 Task: Search one way flight ticket for 5 adults, 2 children, 1 infant in seat and 1 infant on lap in economy from Miami: Miami International Airport to Evansville: Evansville Regional Airport on 5-3-2023. Choice of flights is Singapure airlines. Number of bags: 1 carry on bag. Price is upto 88000. Outbound departure time preference is 4:30.
Action: Mouse moved to (290, 121)
Screenshot: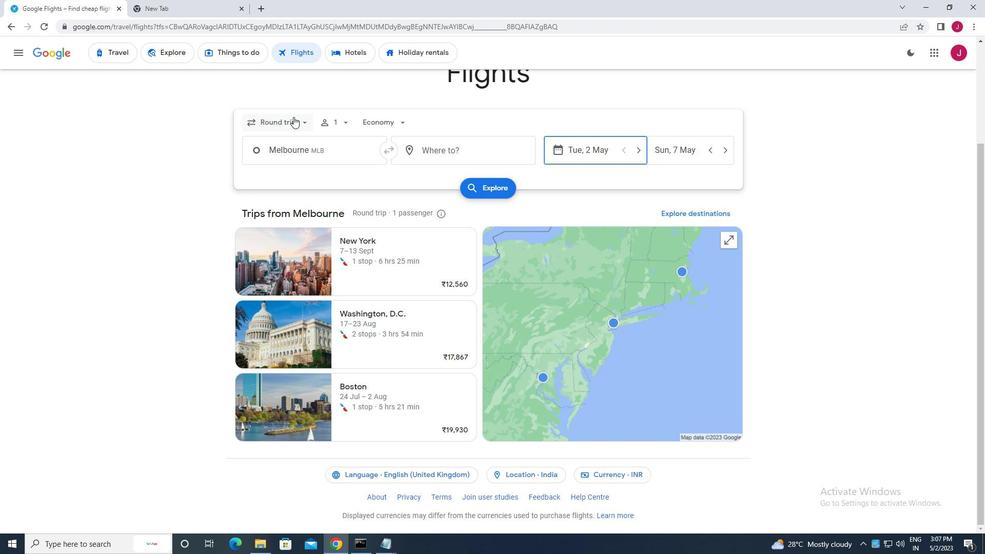 
Action: Mouse pressed left at (290, 121)
Screenshot: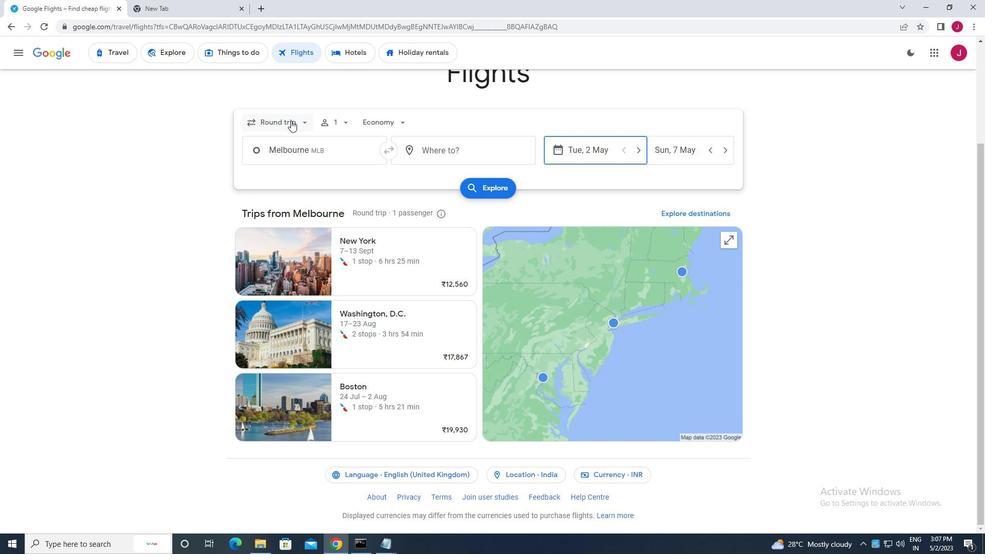 
Action: Mouse moved to (288, 165)
Screenshot: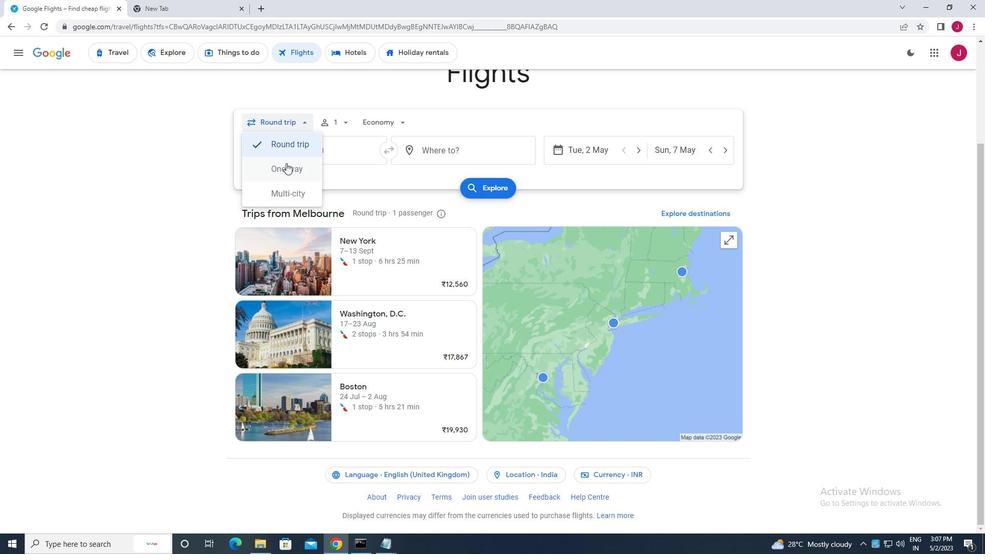 
Action: Mouse pressed left at (288, 165)
Screenshot: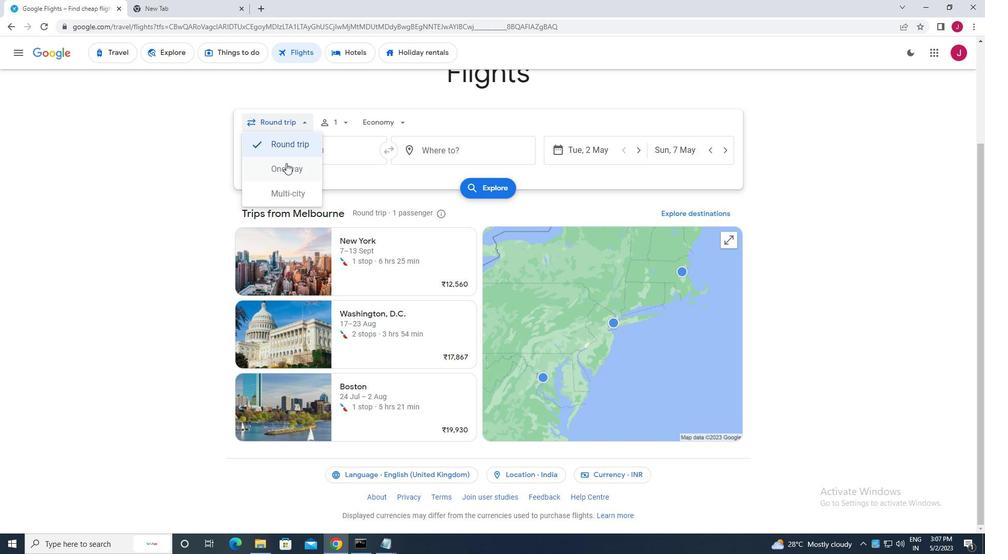 
Action: Mouse moved to (333, 117)
Screenshot: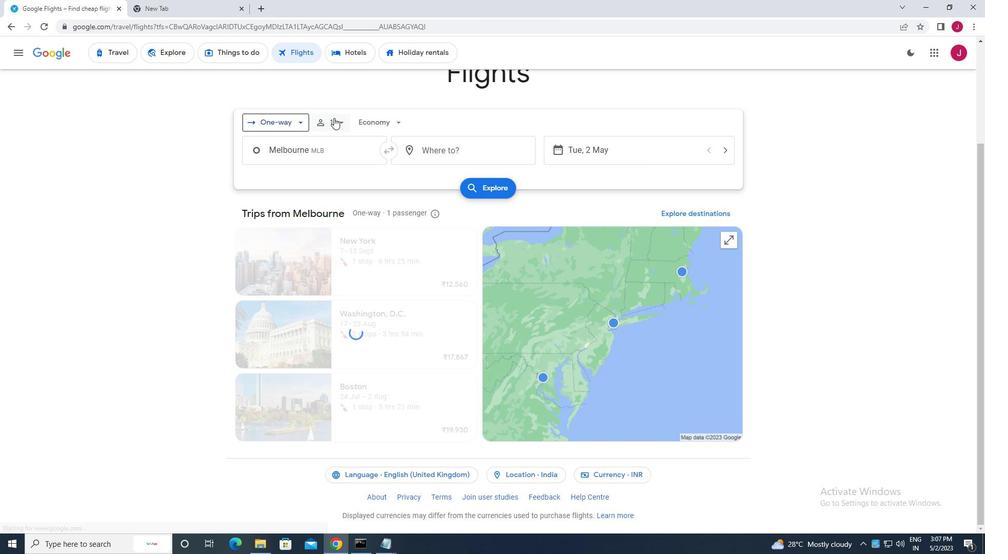
Action: Mouse pressed left at (333, 117)
Screenshot: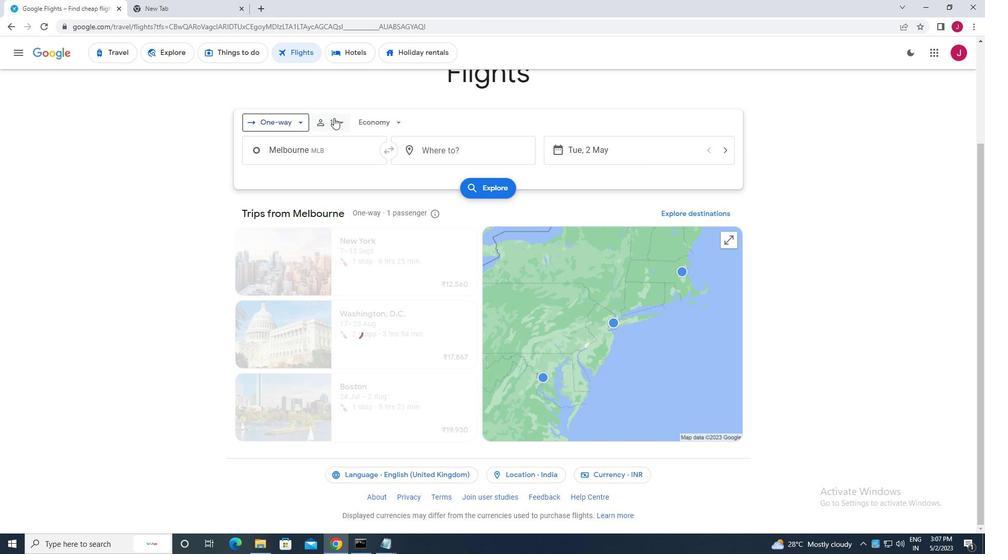 
Action: Mouse moved to (421, 145)
Screenshot: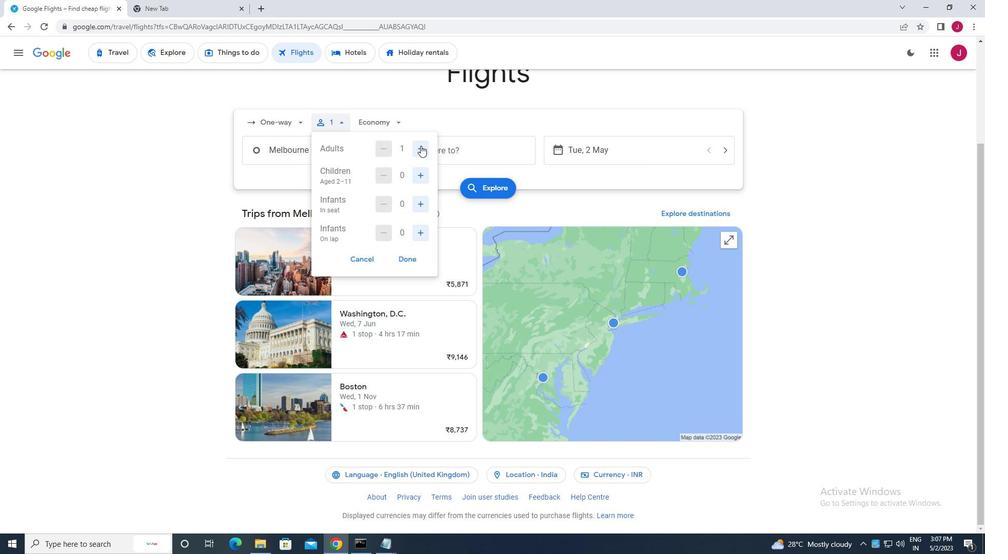 
Action: Mouse pressed left at (421, 145)
Screenshot: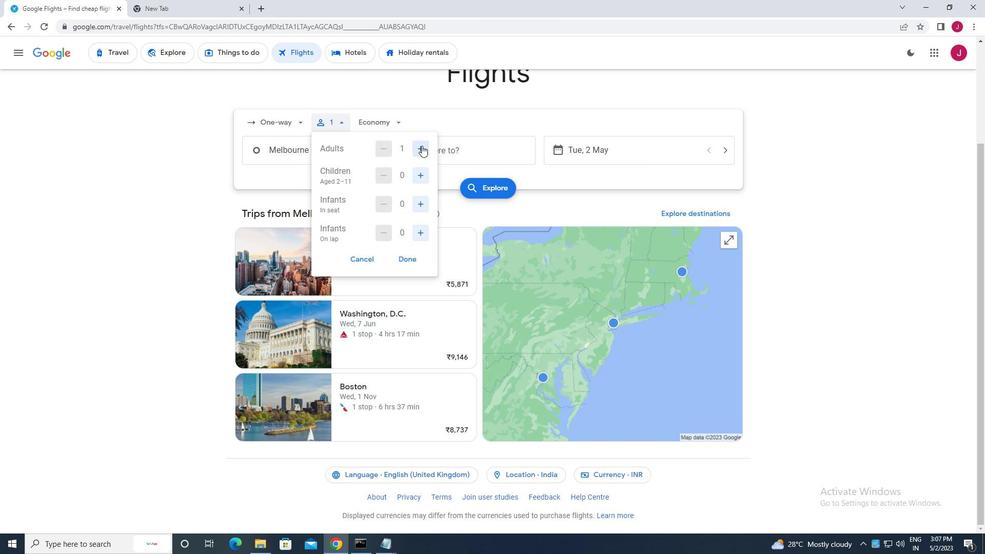 
Action: Mouse pressed left at (421, 145)
Screenshot: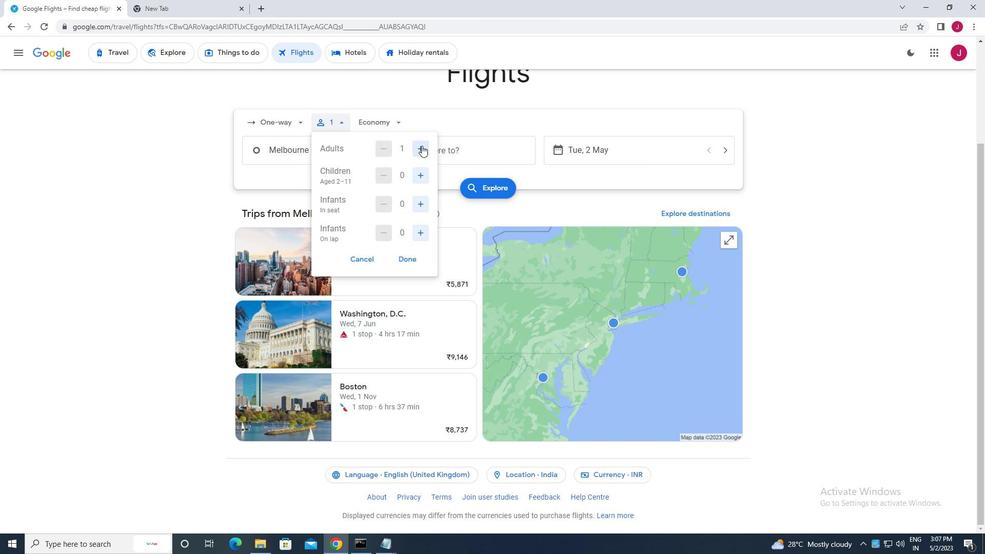 
Action: Mouse moved to (422, 145)
Screenshot: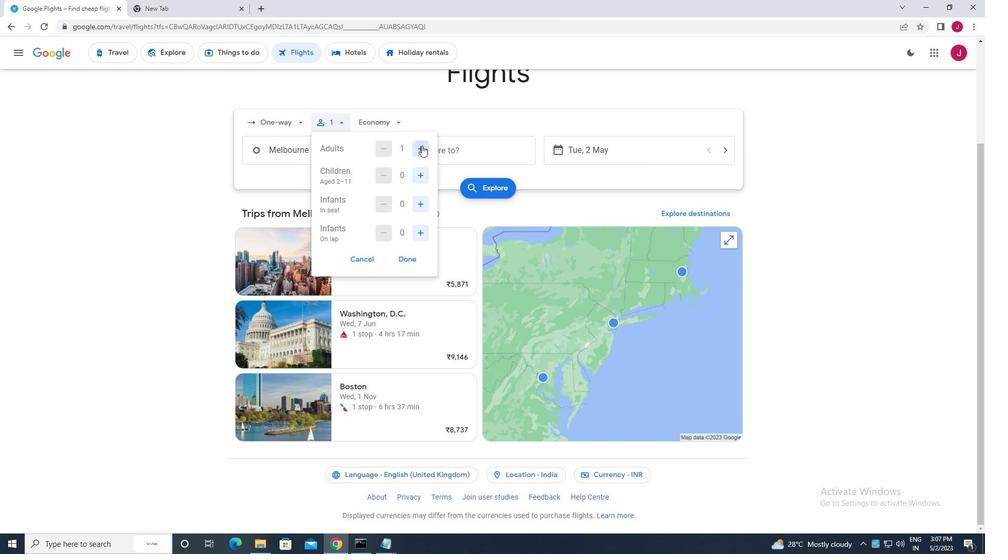 
Action: Mouse pressed left at (422, 145)
Screenshot: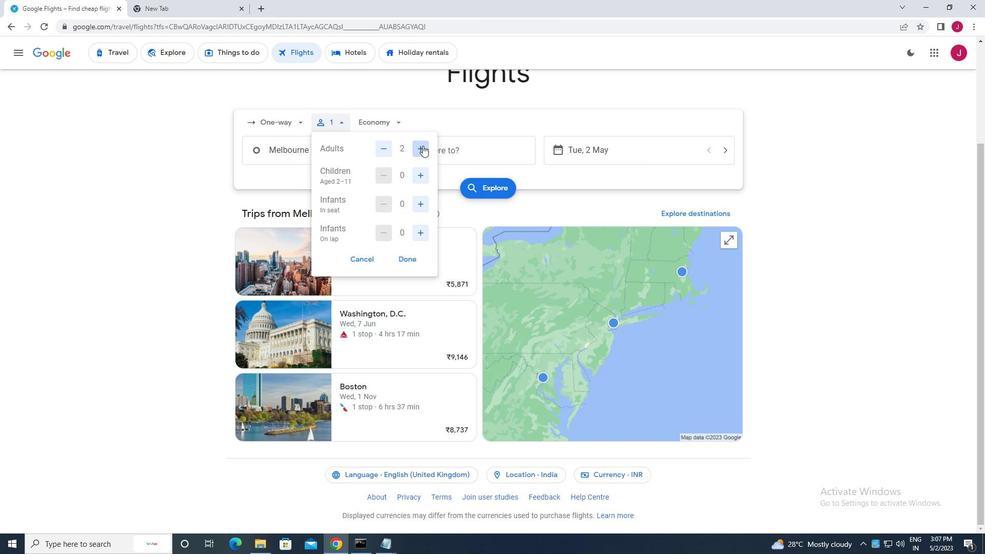 
Action: Mouse pressed left at (422, 145)
Screenshot: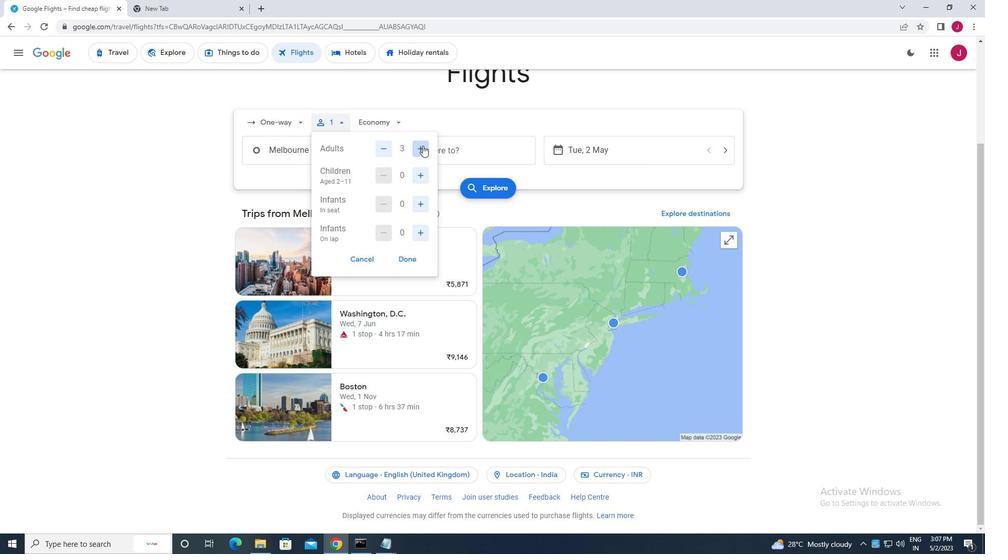 
Action: Mouse moved to (421, 177)
Screenshot: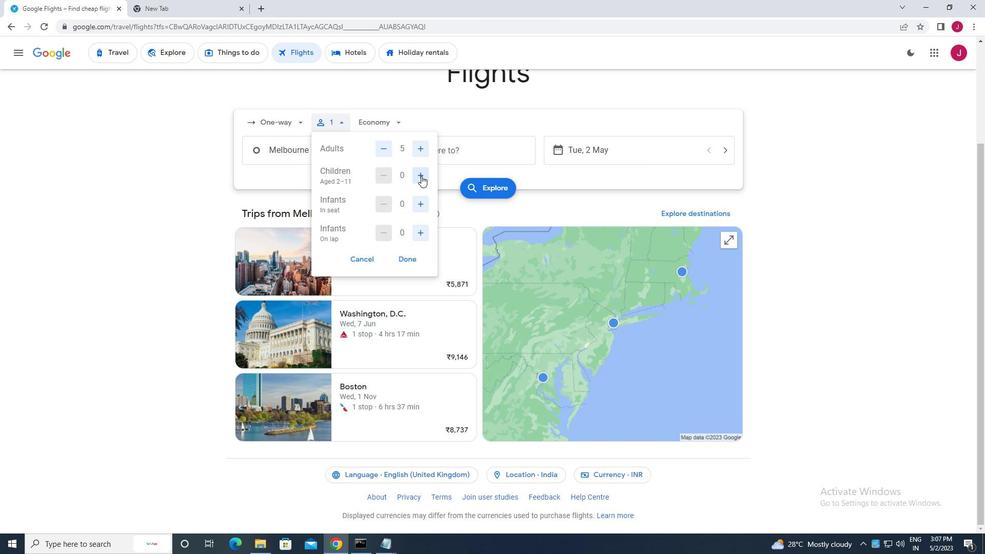
Action: Mouse pressed left at (421, 177)
Screenshot: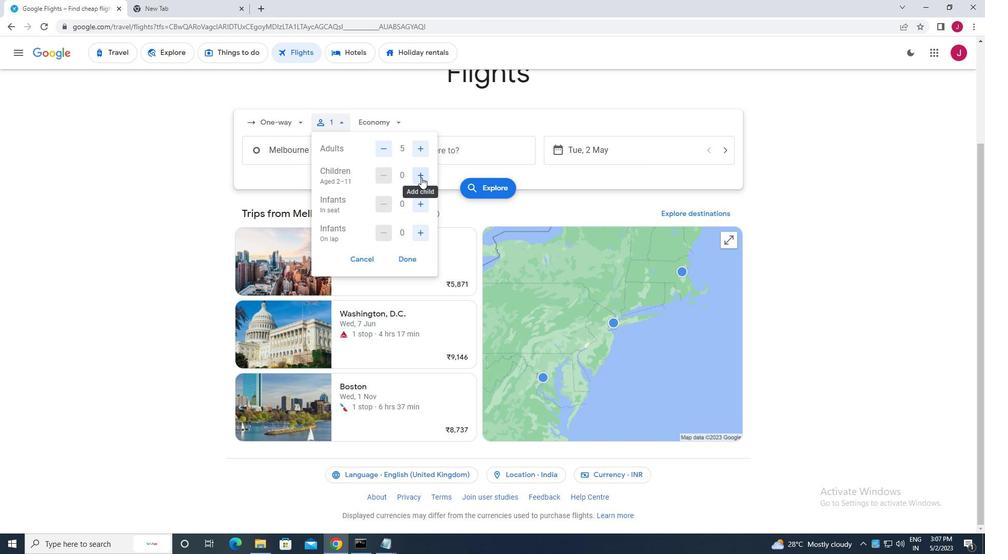 
Action: Mouse pressed left at (421, 177)
Screenshot: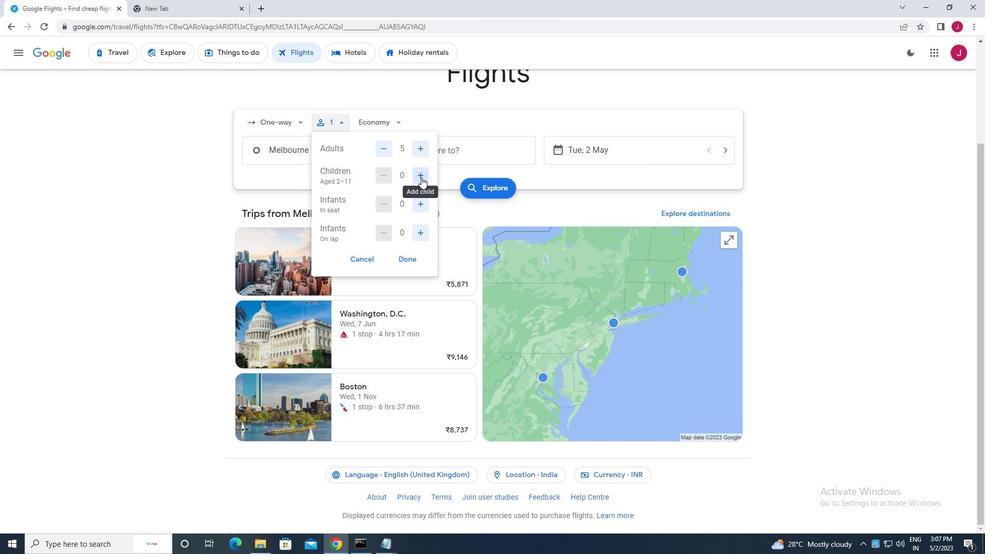 
Action: Mouse moved to (420, 201)
Screenshot: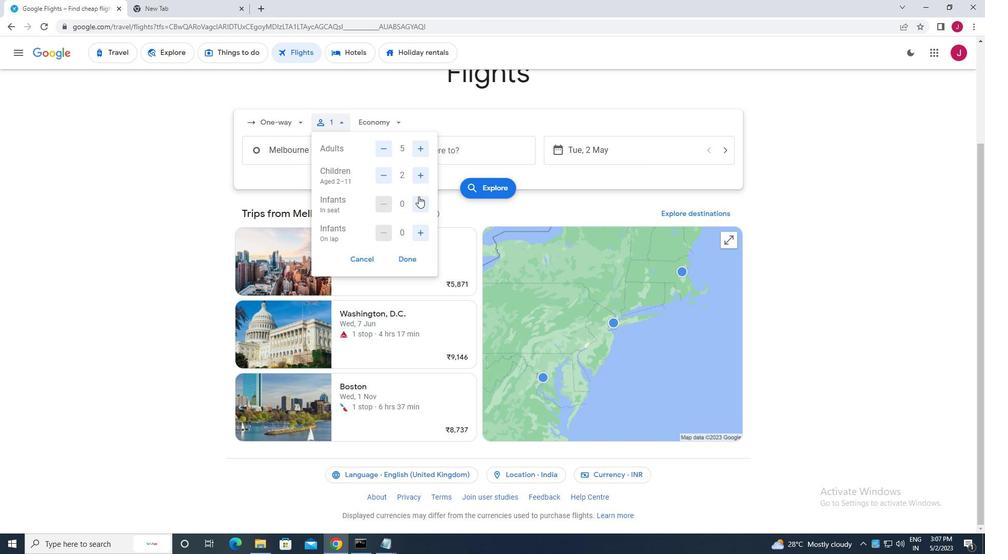 
Action: Mouse pressed left at (420, 201)
Screenshot: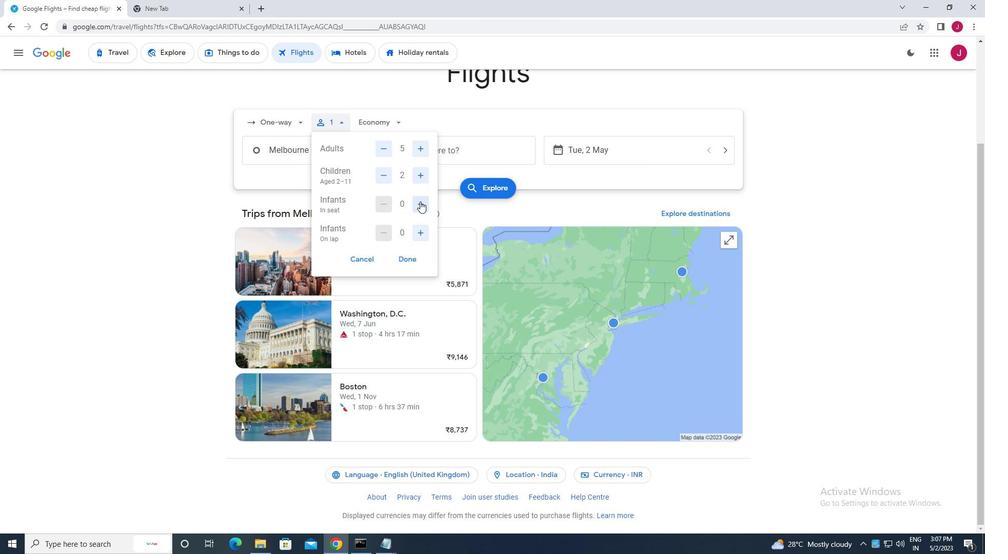 
Action: Mouse moved to (420, 232)
Screenshot: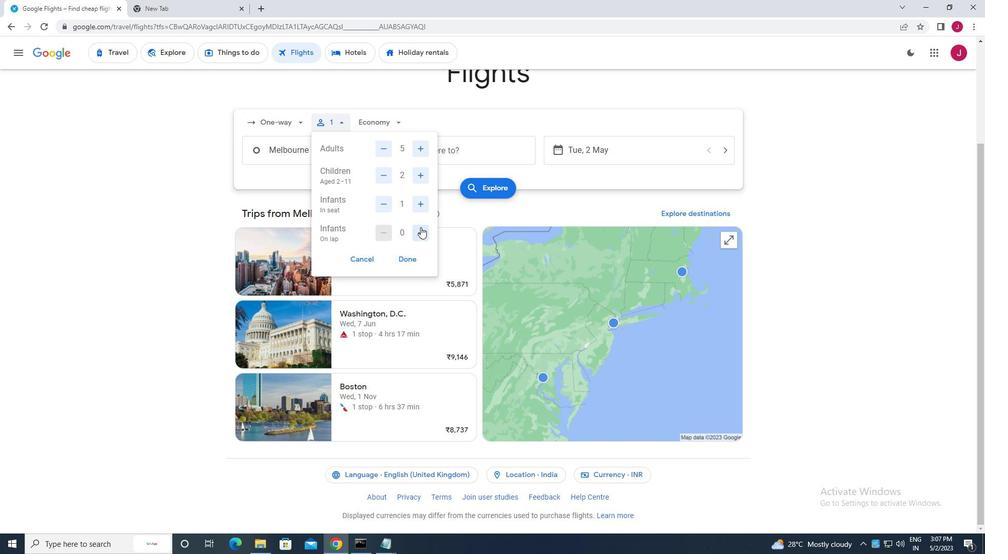 
Action: Mouse pressed left at (420, 232)
Screenshot: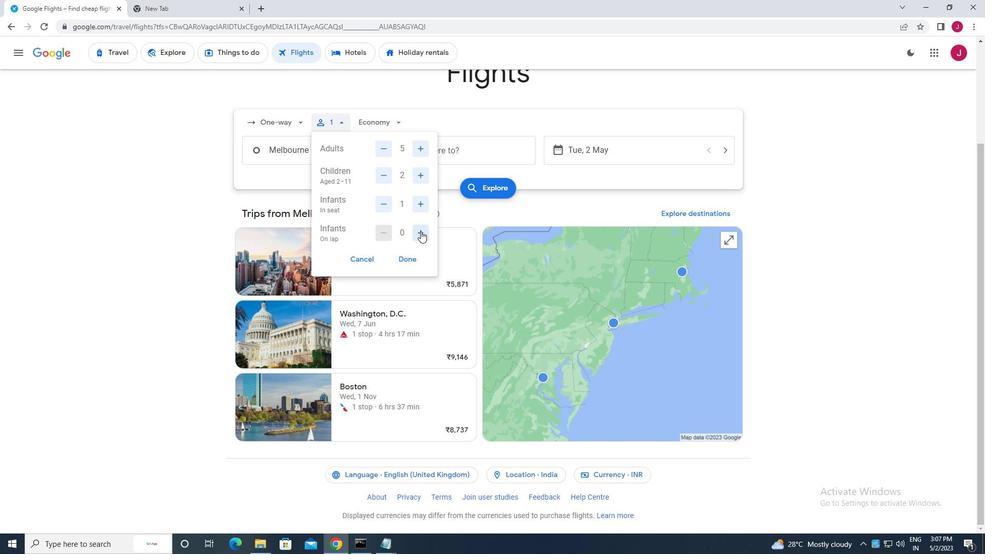 
Action: Mouse moved to (411, 257)
Screenshot: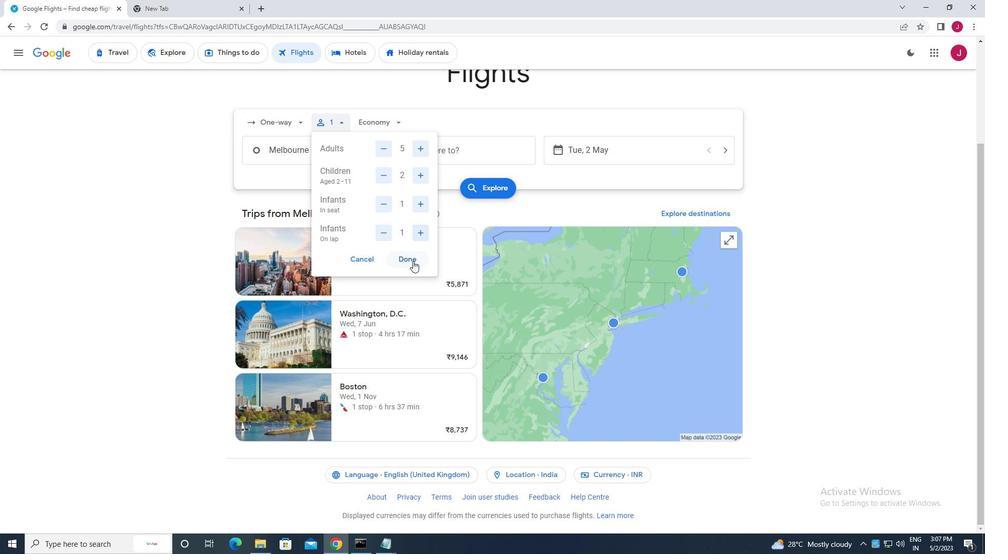 
Action: Mouse pressed left at (411, 257)
Screenshot: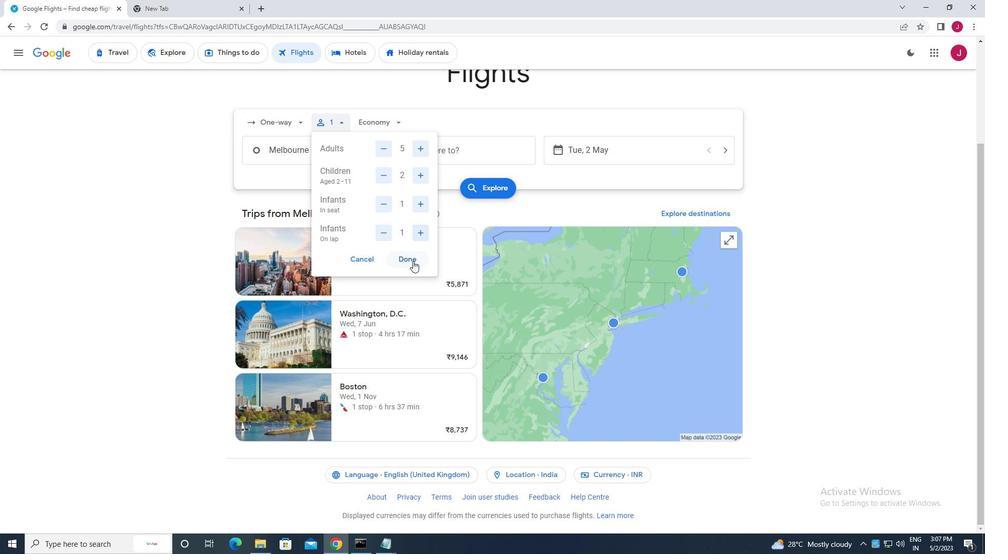 
Action: Mouse moved to (381, 124)
Screenshot: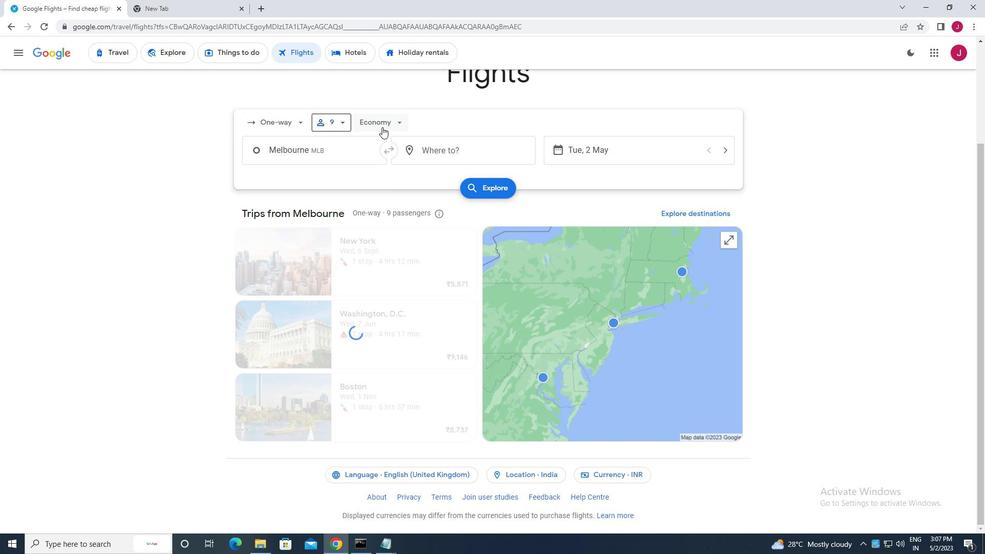 
Action: Mouse pressed left at (381, 124)
Screenshot: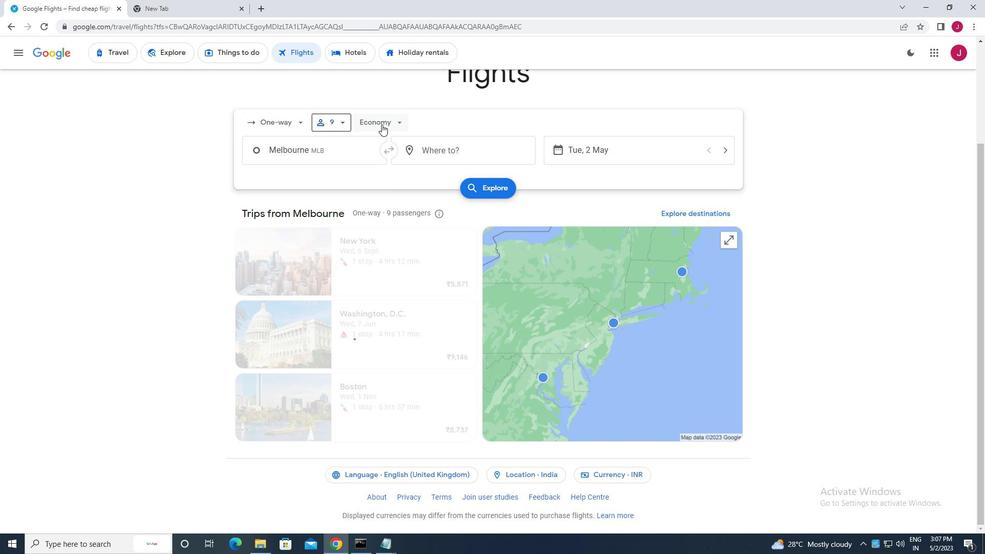 
Action: Mouse moved to (384, 143)
Screenshot: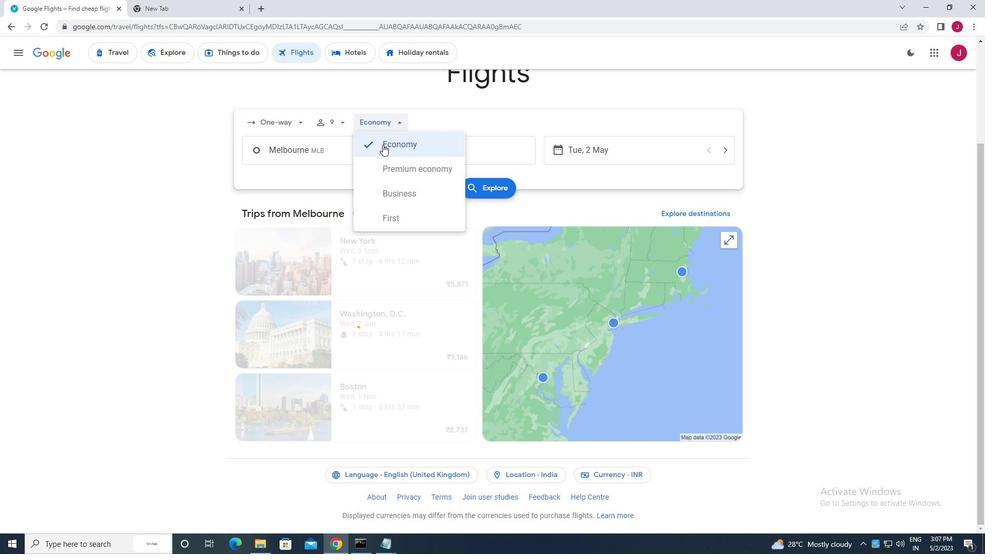
Action: Mouse pressed left at (384, 143)
Screenshot: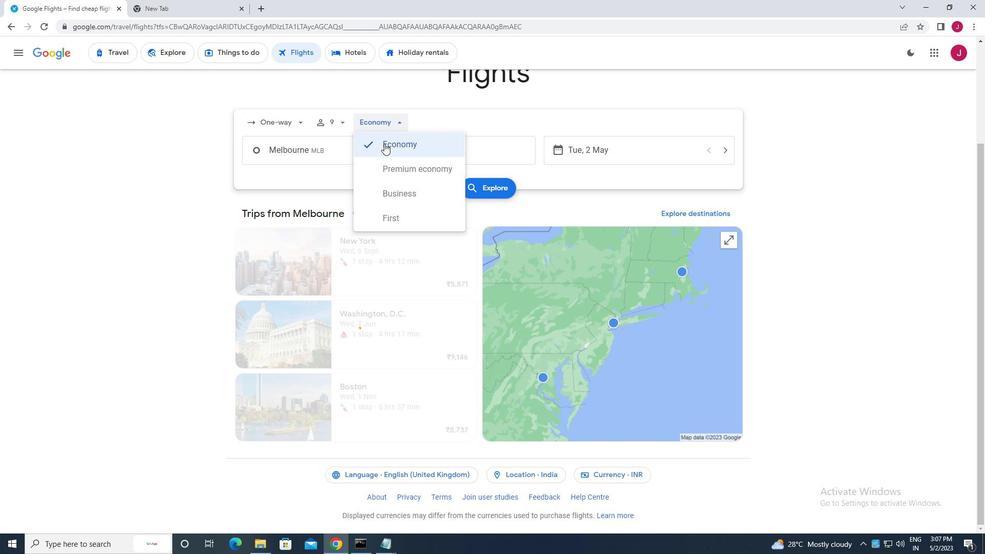 
Action: Mouse moved to (349, 153)
Screenshot: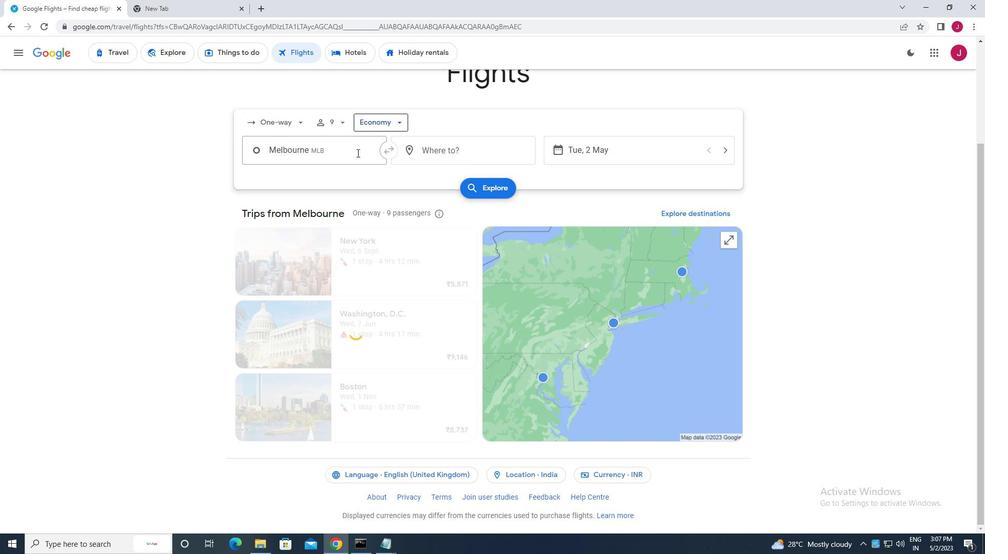 
Action: Mouse pressed left at (349, 153)
Screenshot: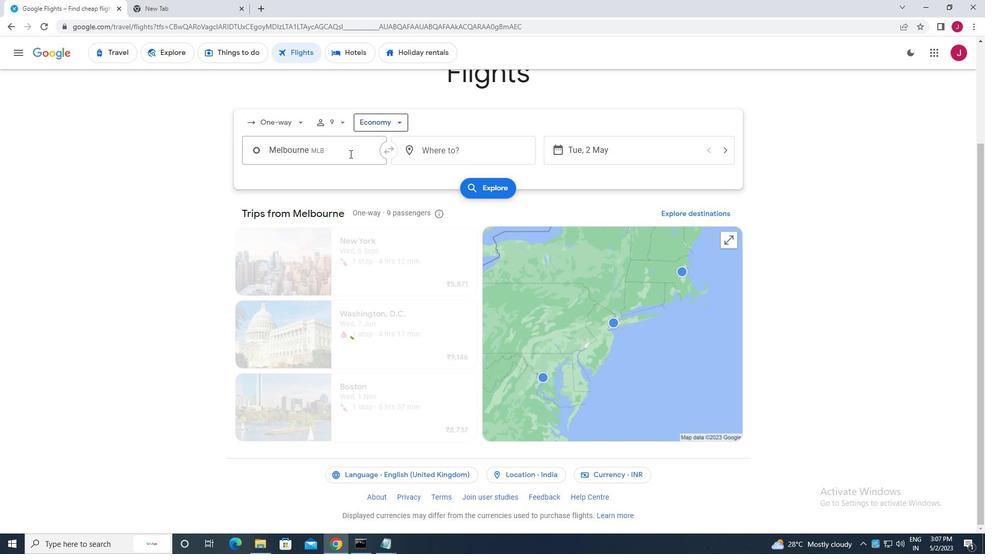 
Action: Key pressed miami
Screenshot: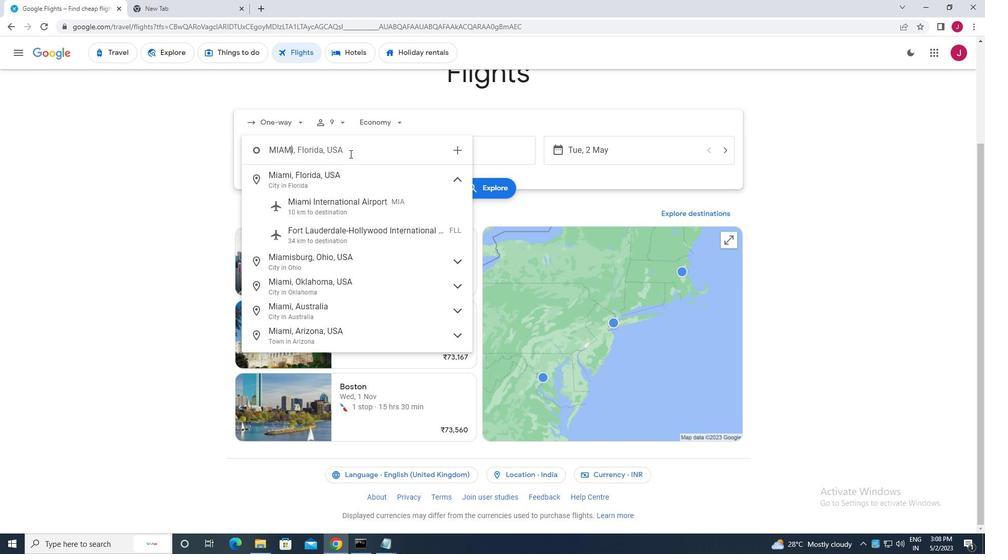 
Action: Mouse moved to (346, 208)
Screenshot: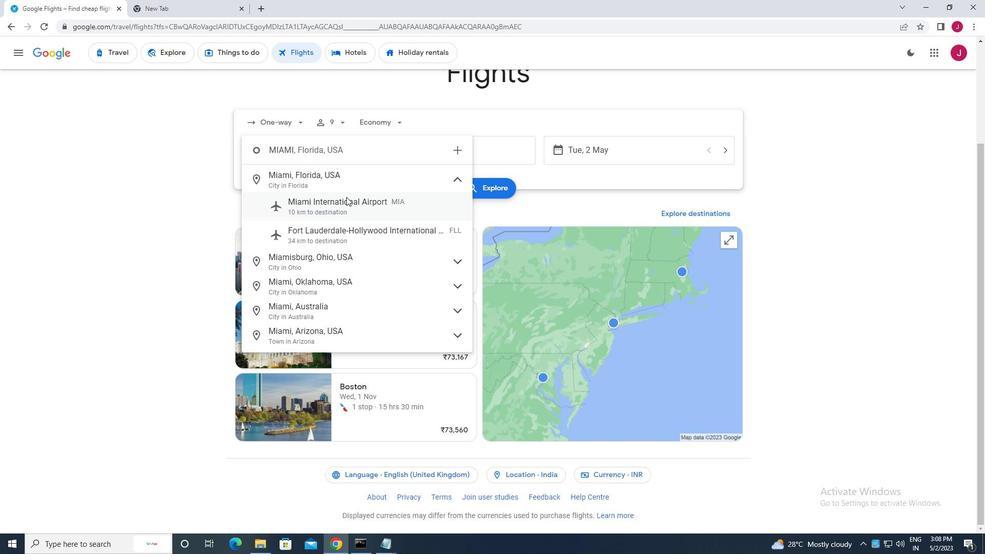
Action: Mouse pressed left at (346, 208)
Screenshot: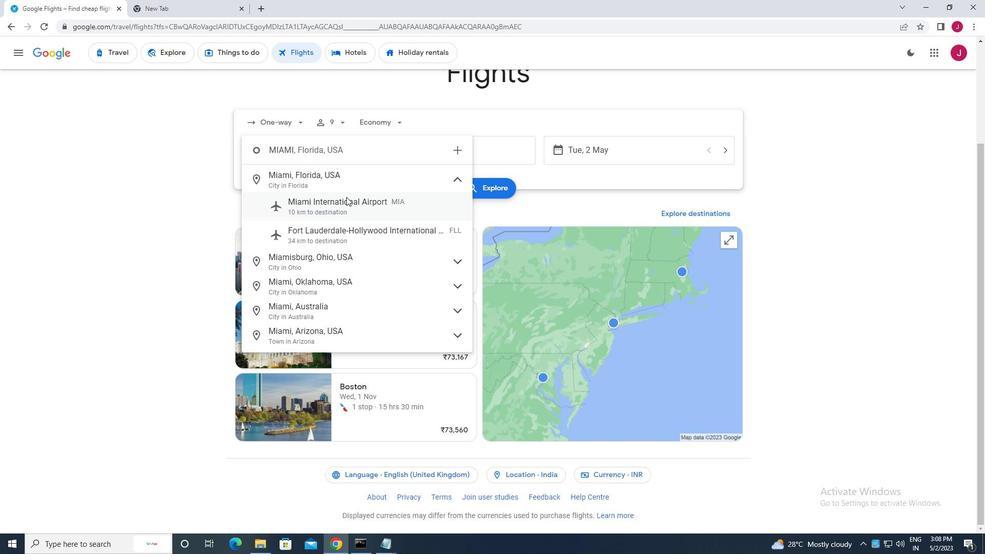 
Action: Mouse moved to (452, 155)
Screenshot: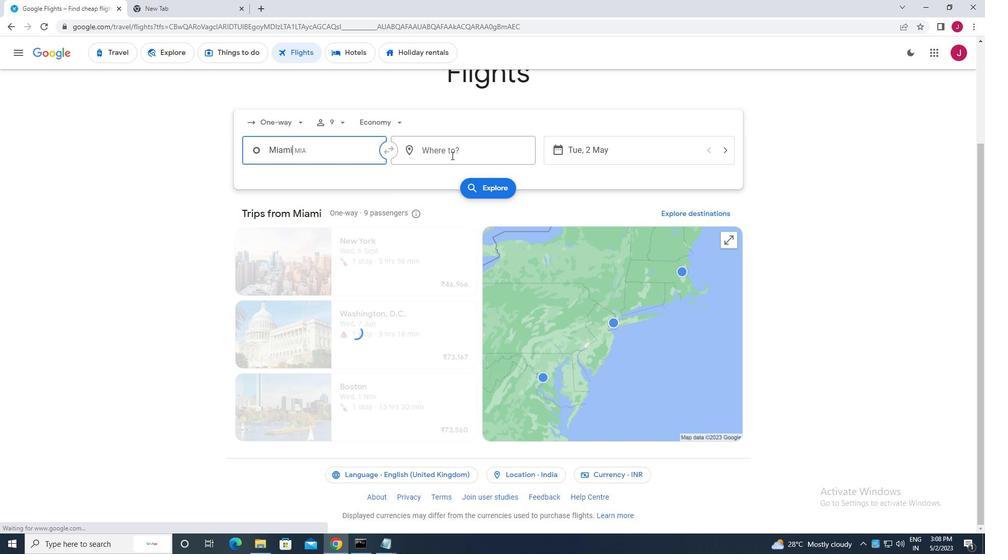 
Action: Mouse pressed left at (452, 155)
Screenshot: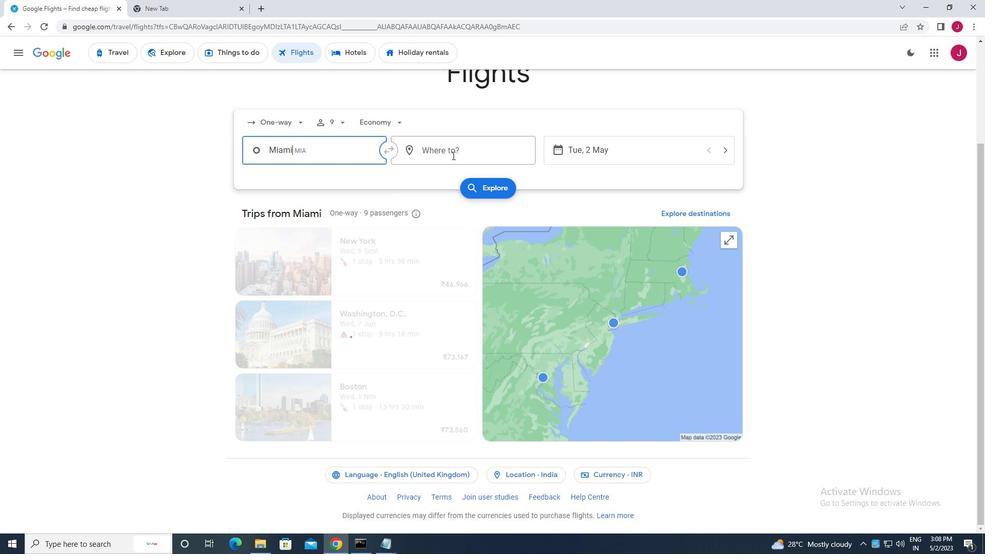 
Action: Key pressed evans
Screenshot: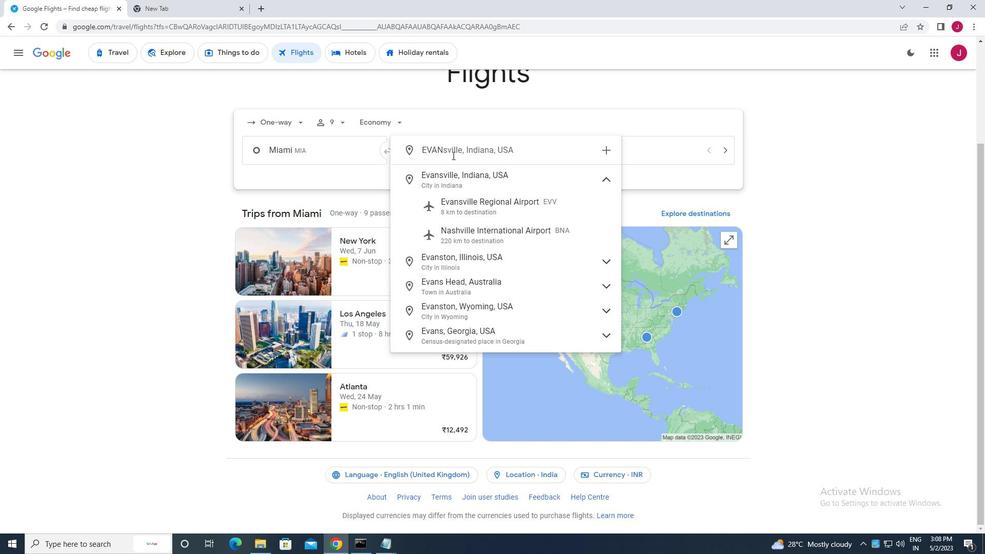 
Action: Mouse moved to (495, 208)
Screenshot: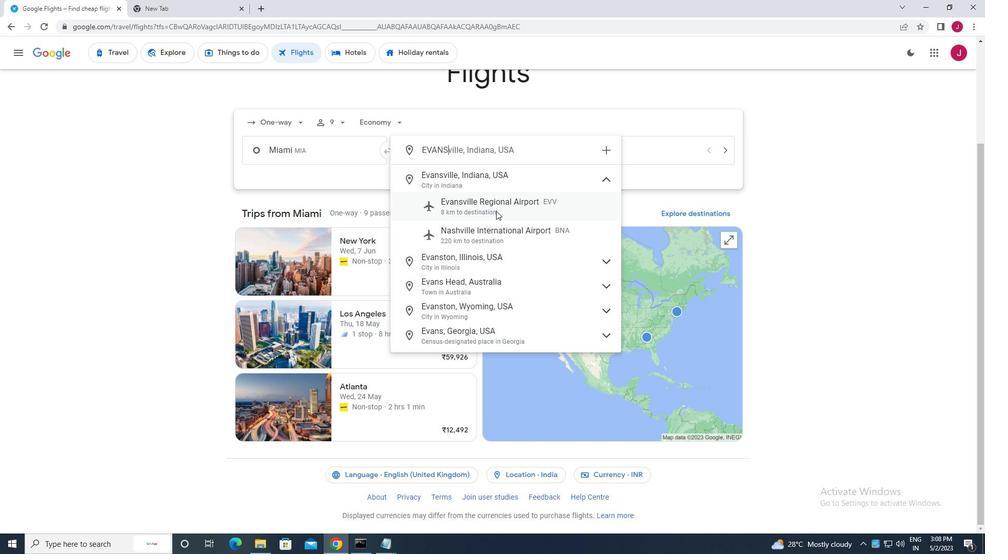 
Action: Mouse pressed left at (495, 208)
Screenshot: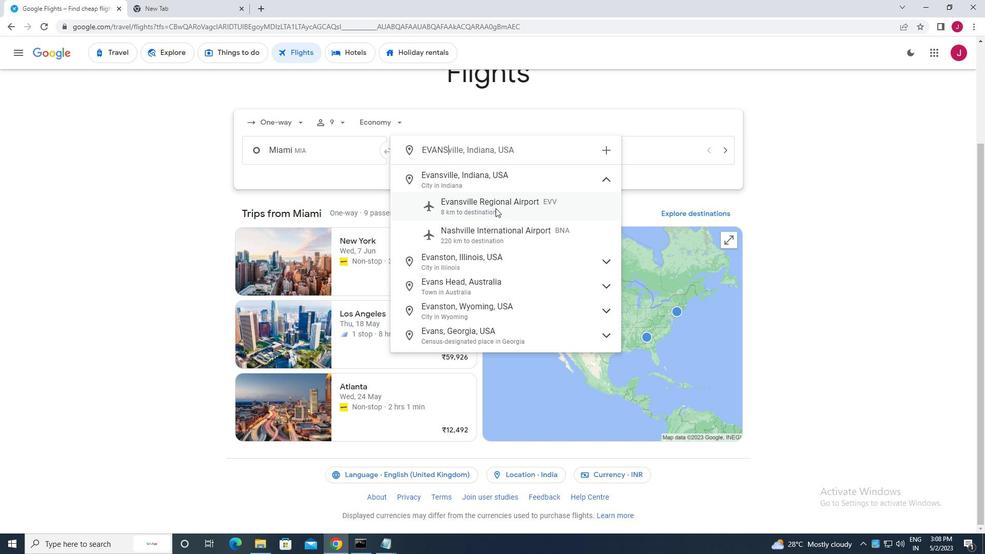 
Action: Mouse moved to (638, 144)
Screenshot: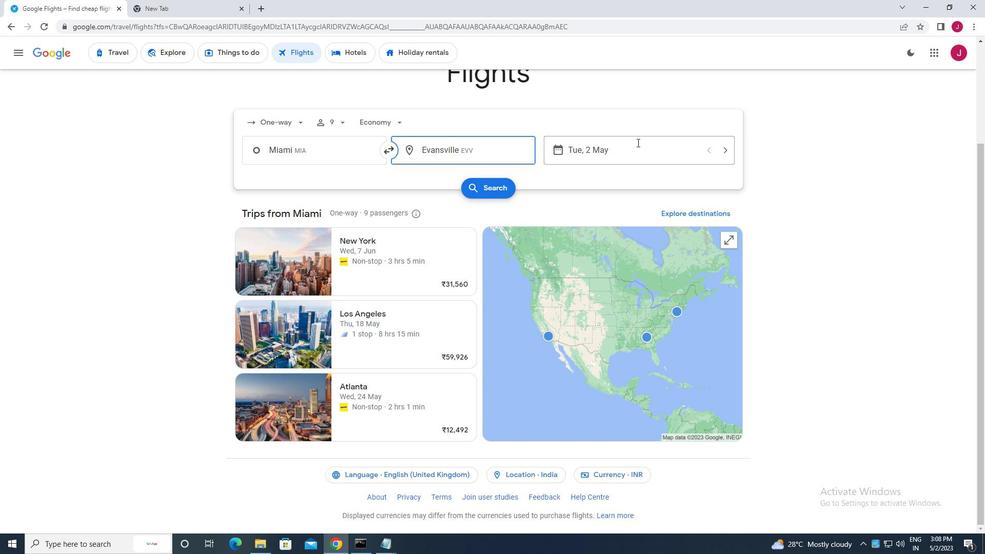 
Action: Mouse pressed left at (638, 144)
Screenshot: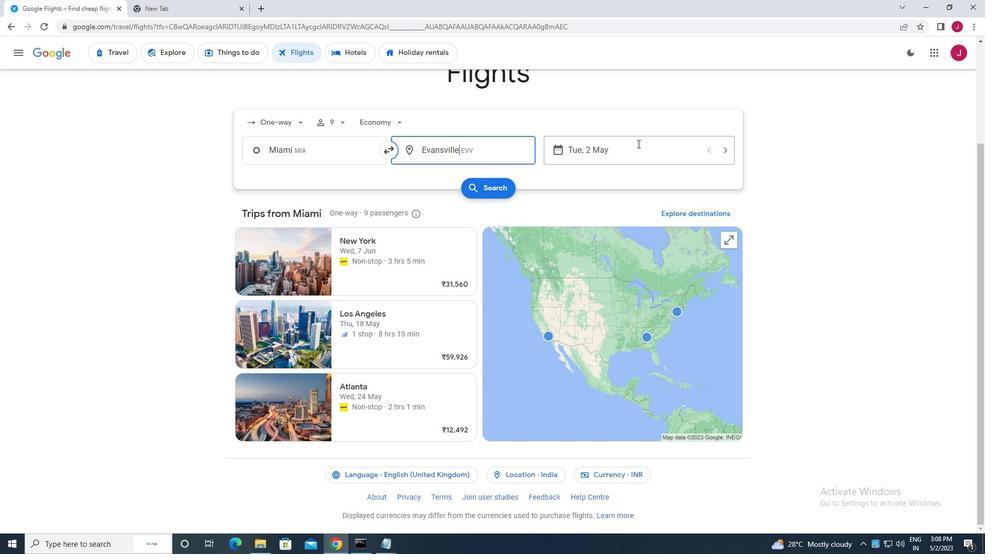 
Action: Mouse moved to (443, 230)
Screenshot: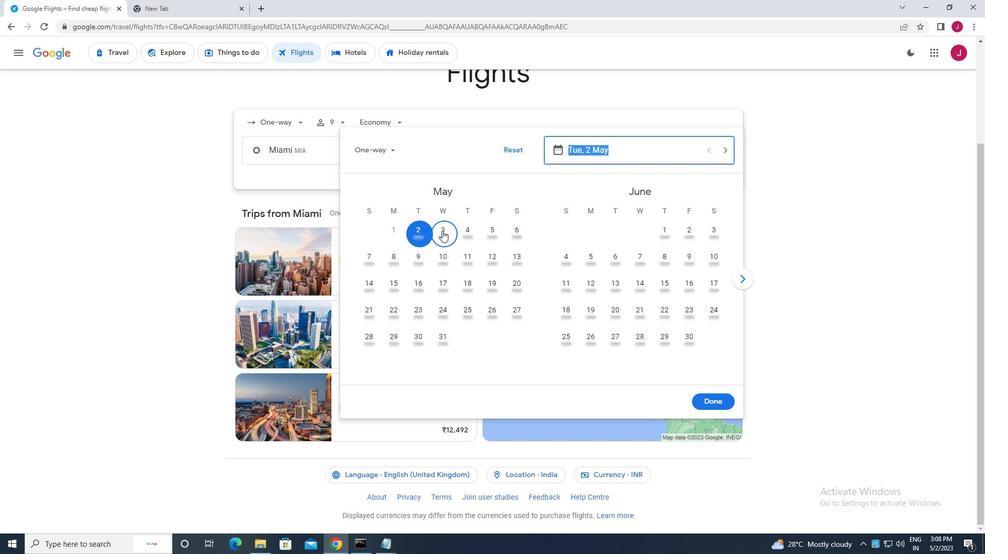 
Action: Mouse pressed left at (443, 230)
Screenshot: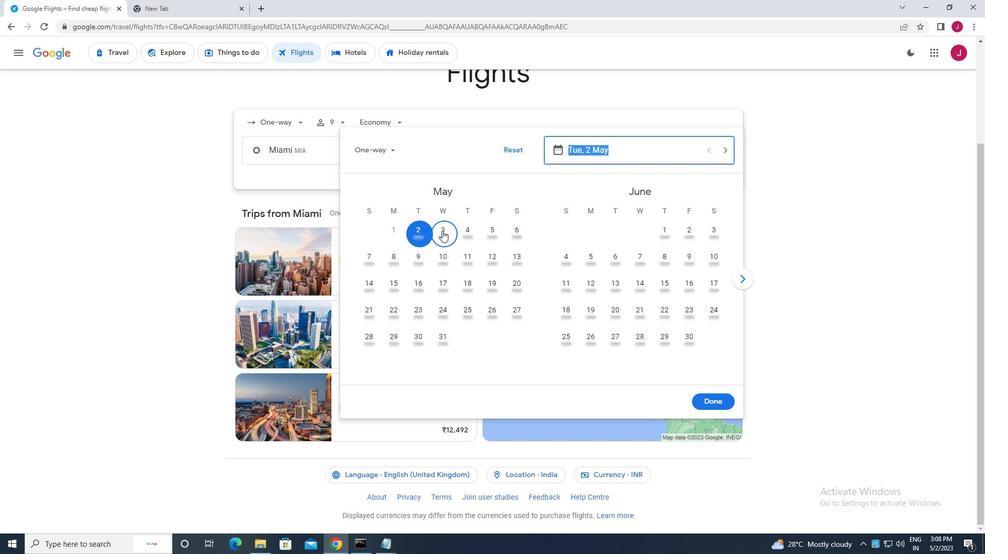 
Action: Mouse moved to (706, 399)
Screenshot: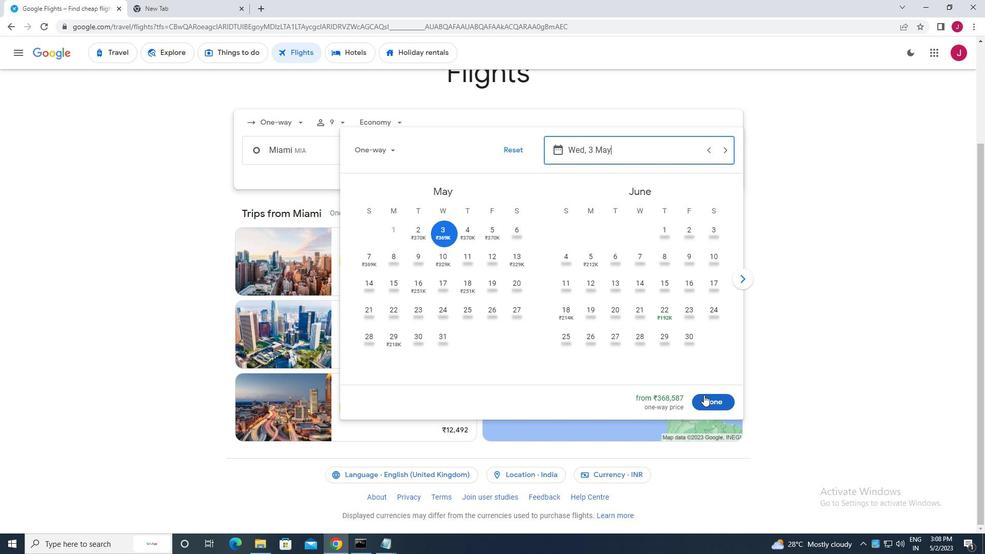 
Action: Mouse pressed left at (706, 399)
Screenshot: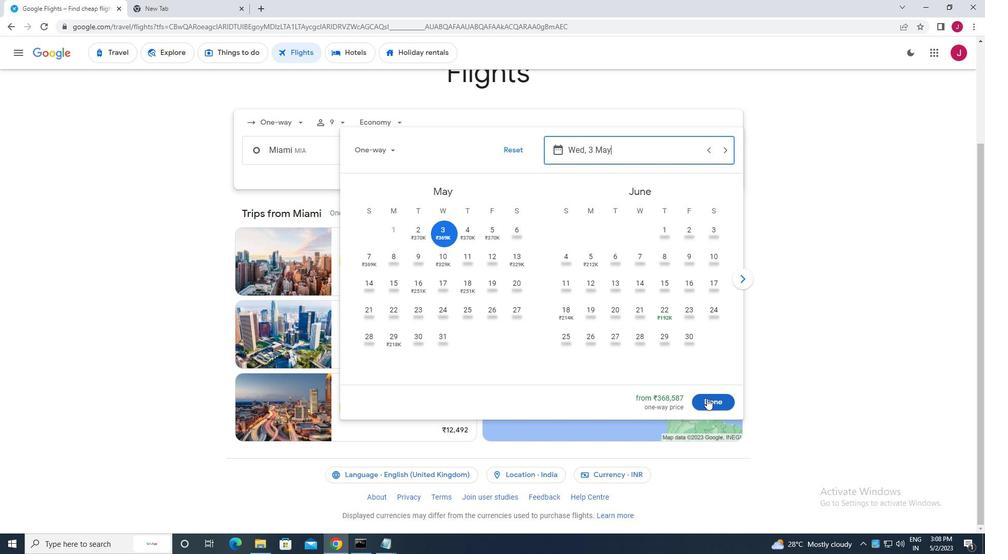 
Action: Mouse moved to (495, 186)
Screenshot: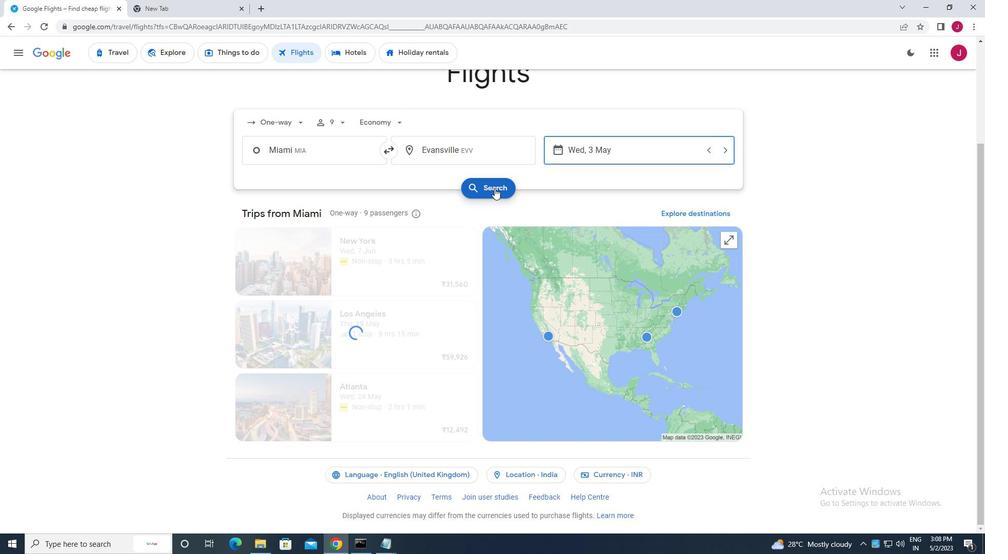 
Action: Mouse pressed left at (495, 186)
Screenshot: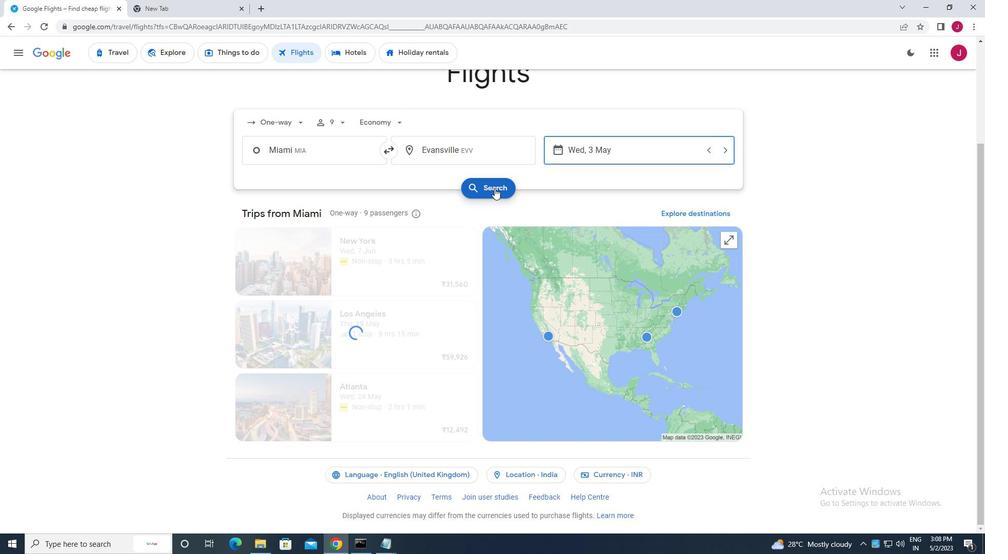 
Action: Mouse moved to (267, 152)
Screenshot: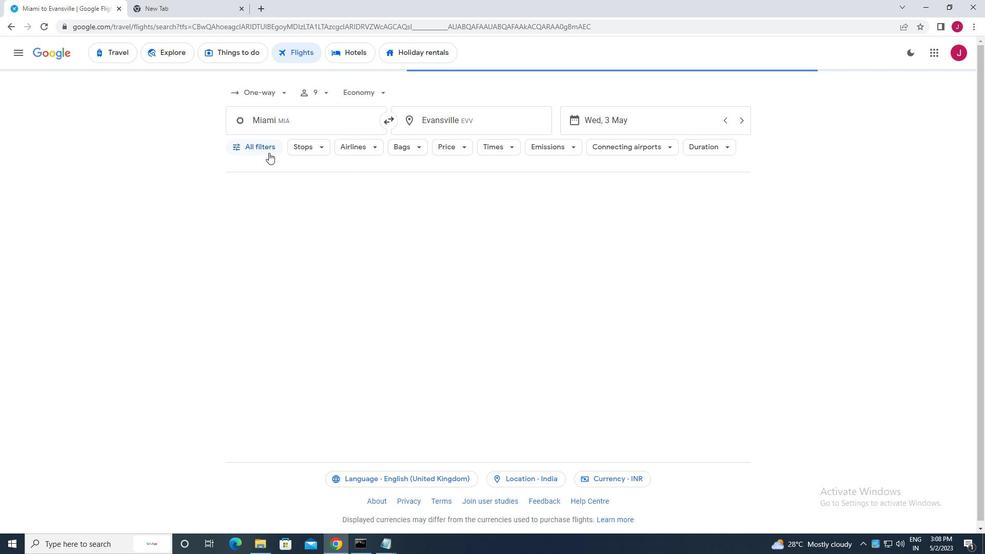 
Action: Mouse pressed left at (267, 152)
Screenshot: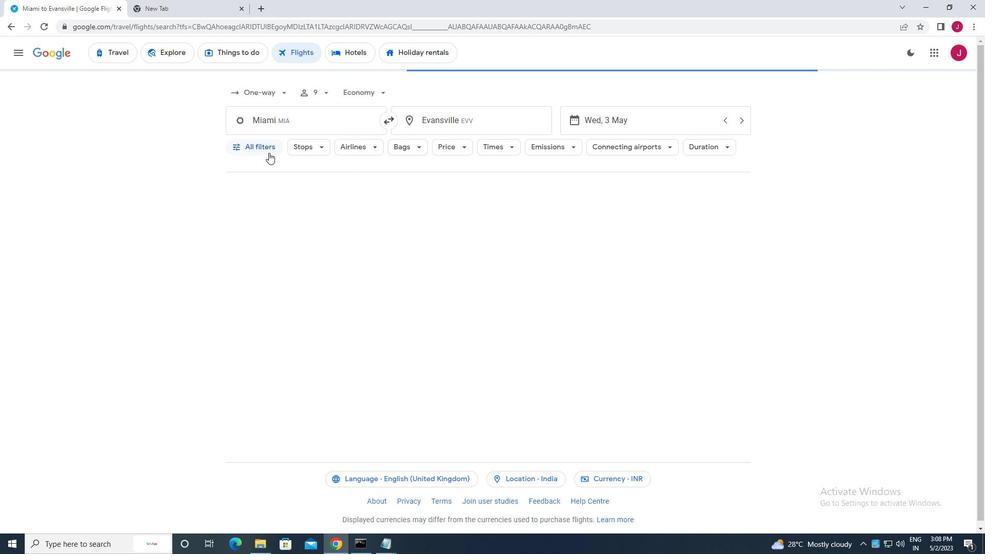 
Action: Mouse moved to (381, 361)
Screenshot: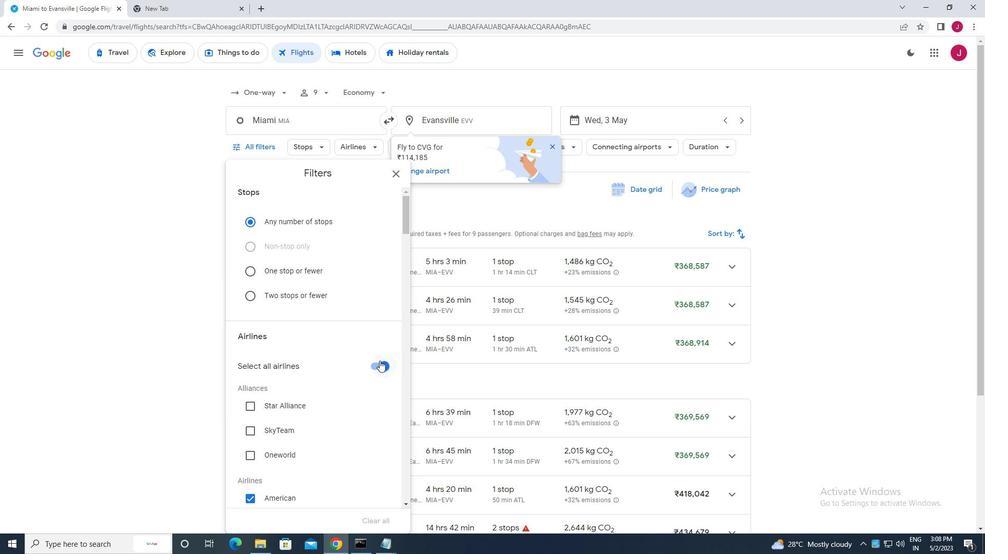 
Action: Mouse pressed left at (381, 361)
Screenshot: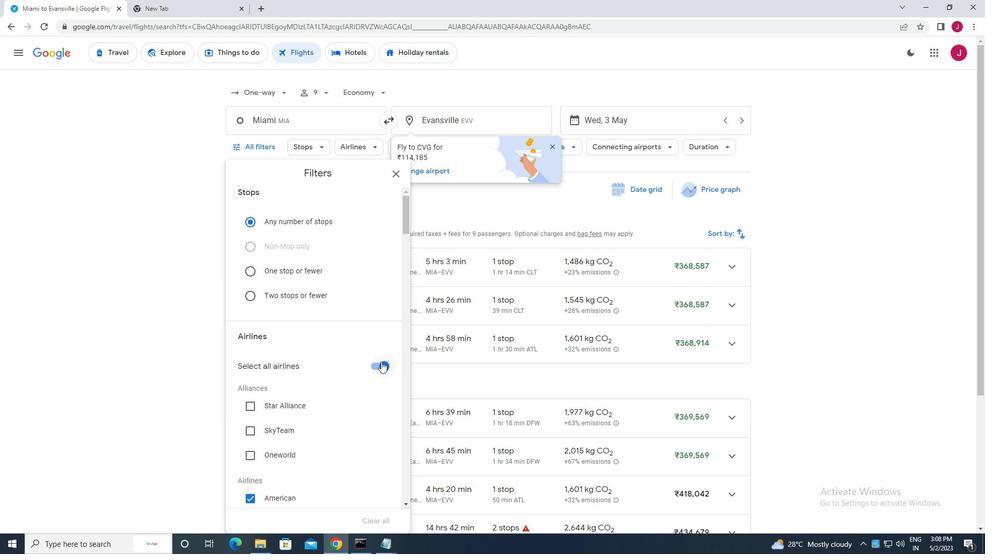 
Action: Mouse moved to (379, 361)
Screenshot: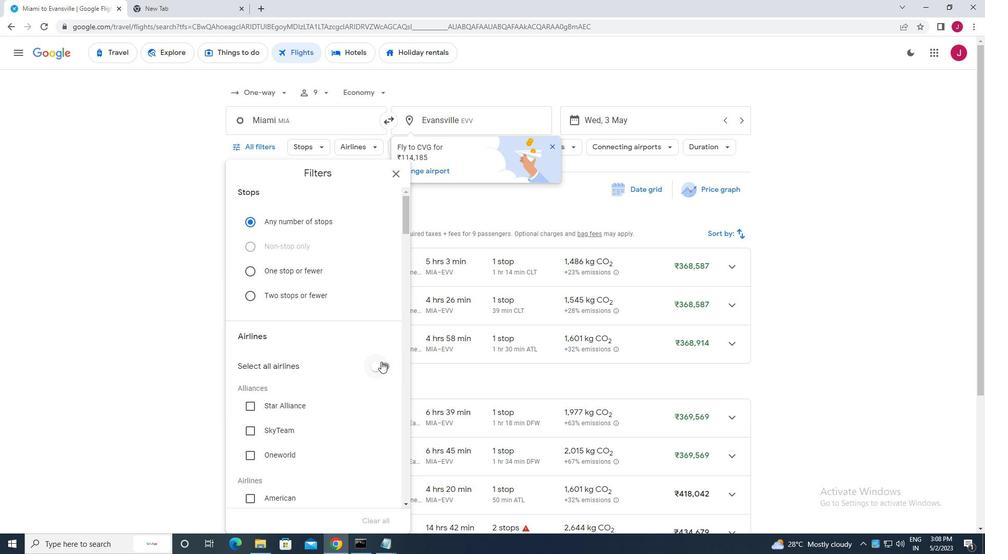 
Action: Mouse scrolled (379, 361) with delta (0, 0)
Screenshot: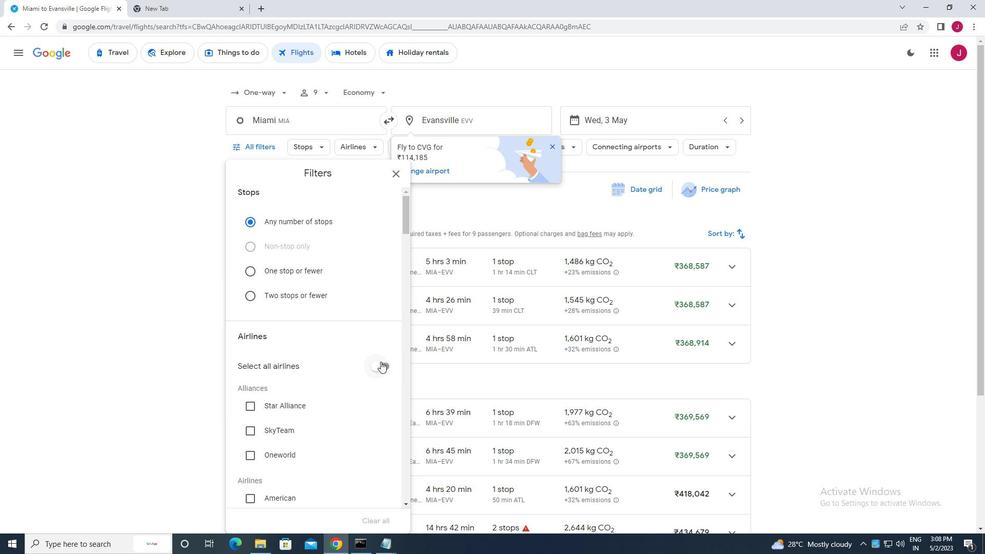
Action: Mouse moved to (378, 361)
Screenshot: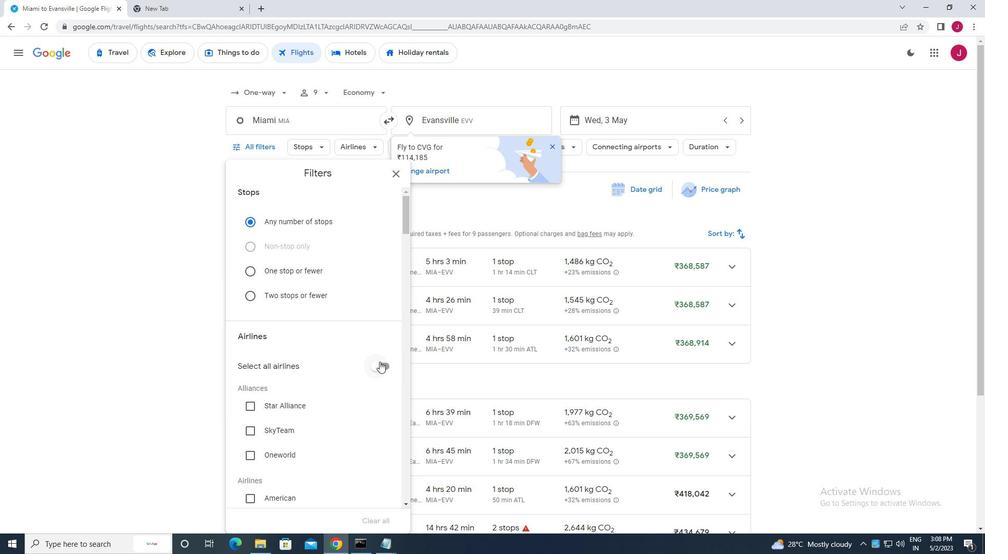 
Action: Mouse scrolled (378, 361) with delta (0, 0)
Screenshot: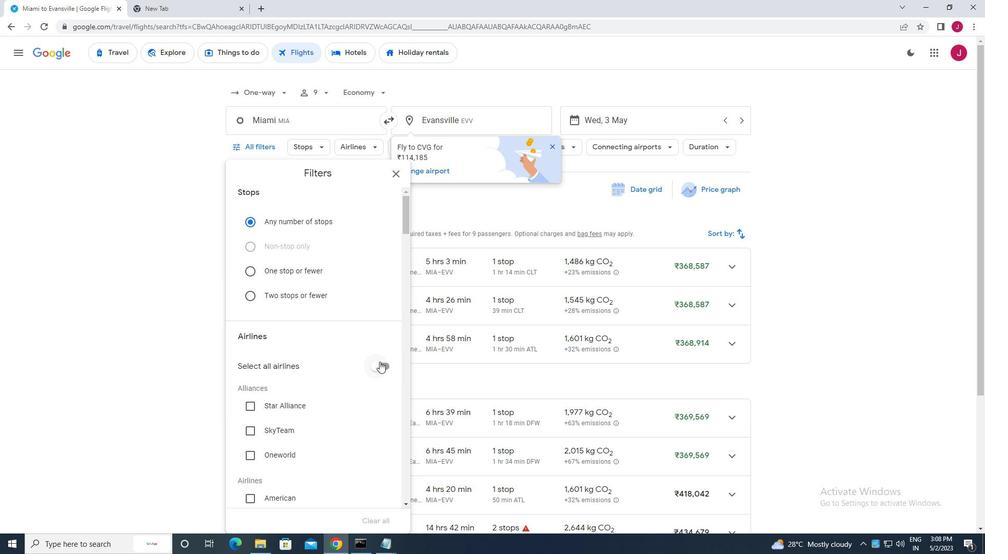 
Action: Mouse moved to (341, 349)
Screenshot: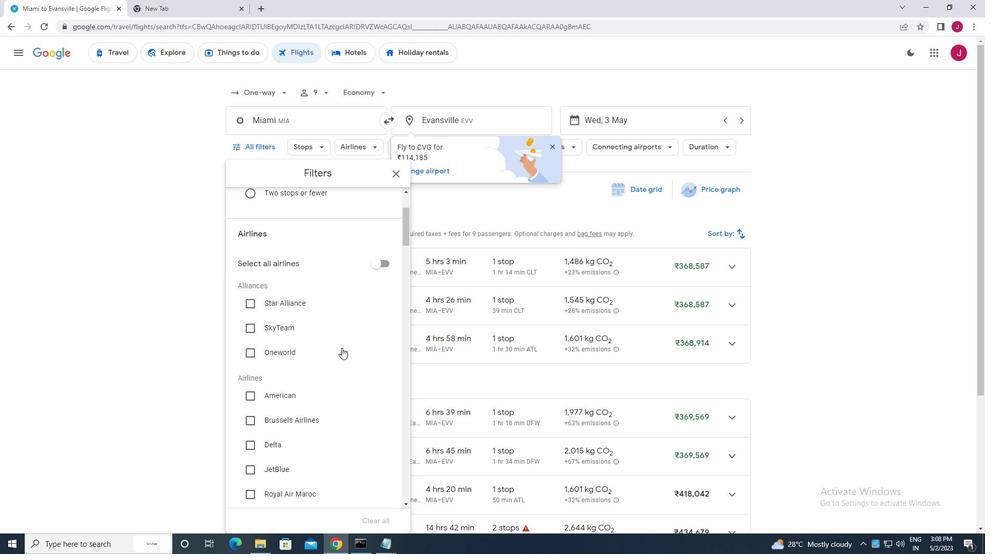 
Action: Mouse scrolled (341, 349) with delta (0, 0)
Screenshot: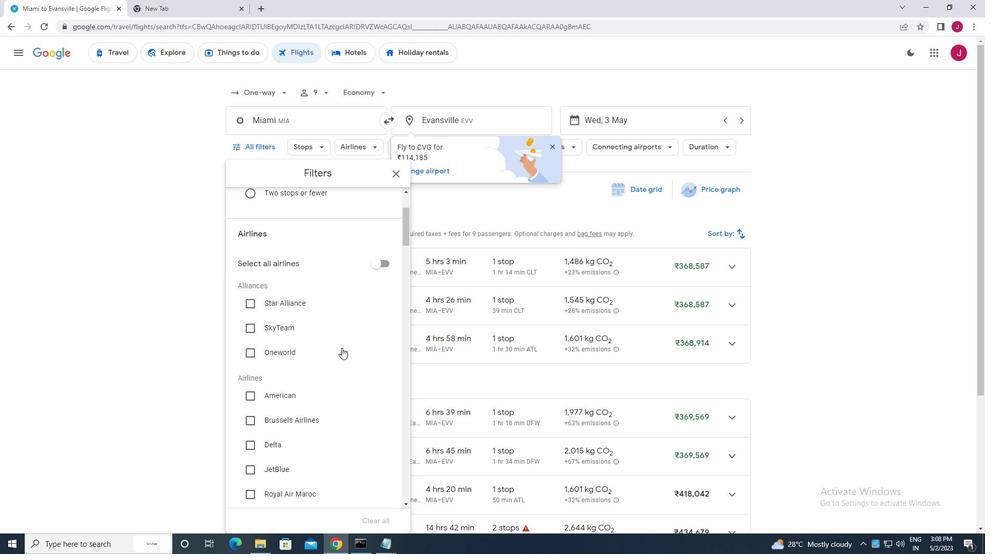 
Action: Mouse moved to (327, 377)
Screenshot: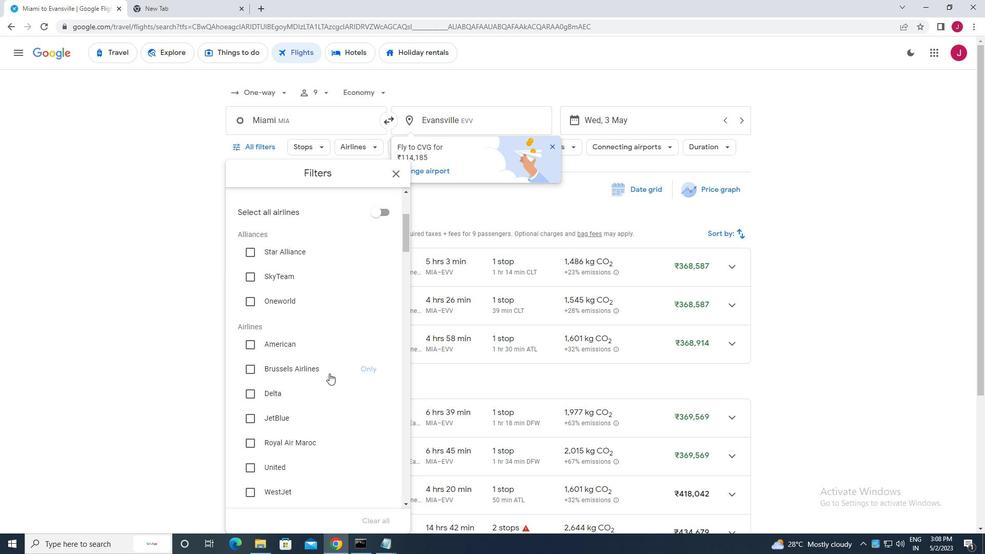 
Action: Mouse scrolled (327, 376) with delta (0, 0)
Screenshot: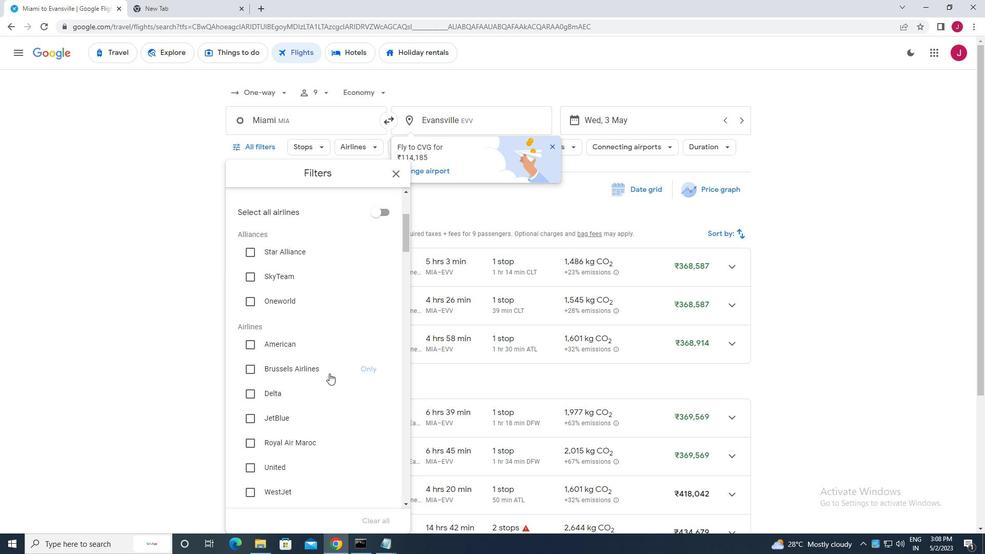 
Action: Mouse moved to (327, 377)
Screenshot: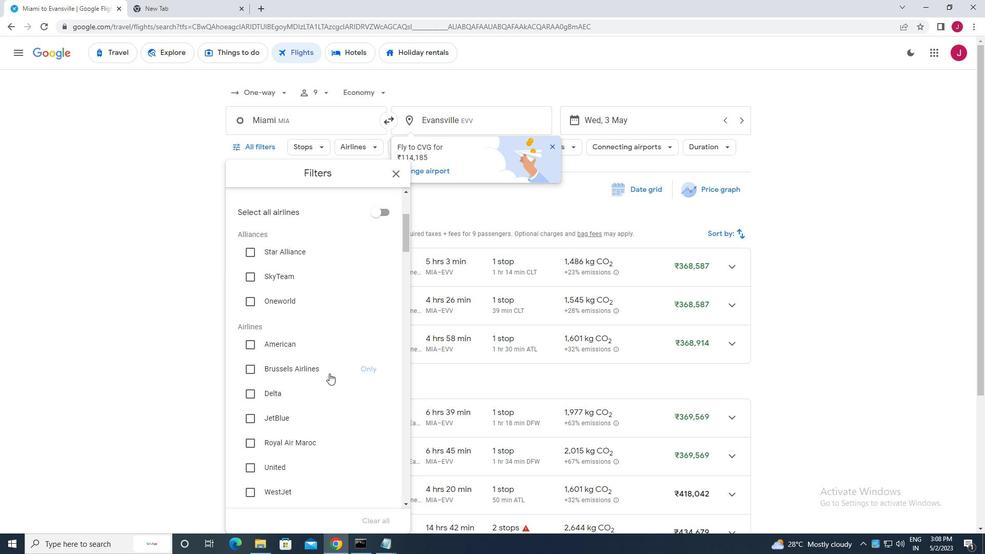 
Action: Mouse scrolled (327, 376) with delta (0, 0)
Screenshot: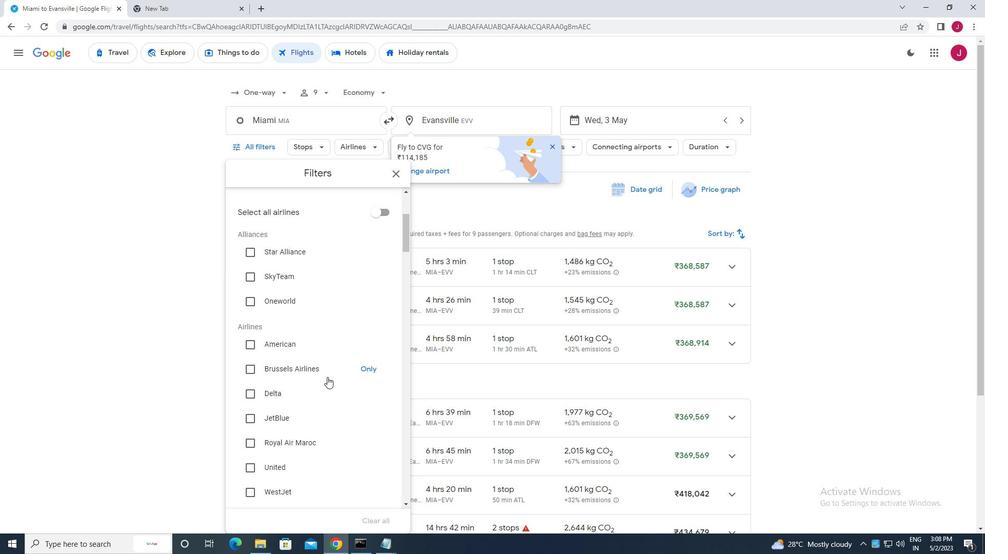 
Action: Mouse moved to (326, 378)
Screenshot: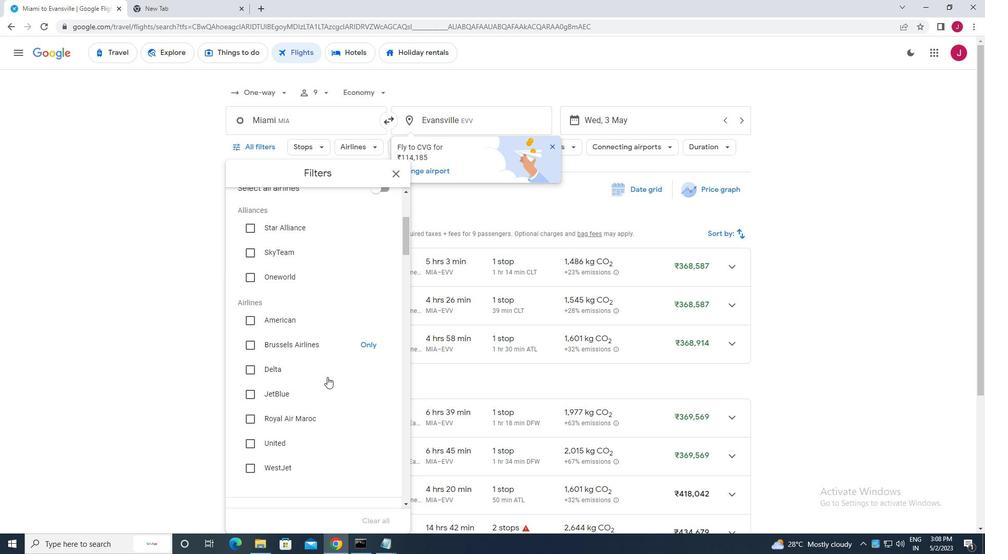 
Action: Mouse scrolled (326, 378) with delta (0, 0)
Screenshot: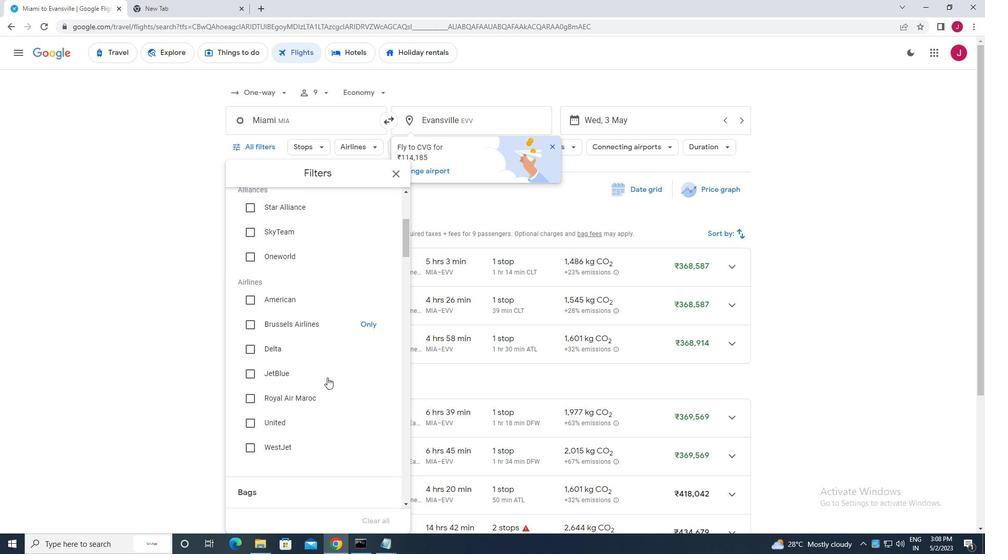 
Action: Mouse moved to (326, 379)
Screenshot: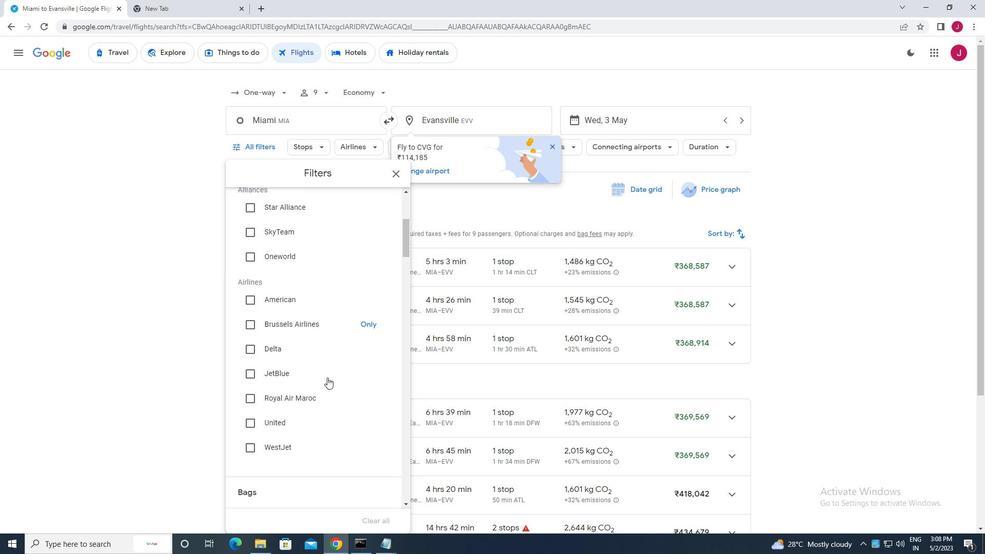 
Action: Mouse scrolled (326, 378) with delta (0, 0)
Screenshot: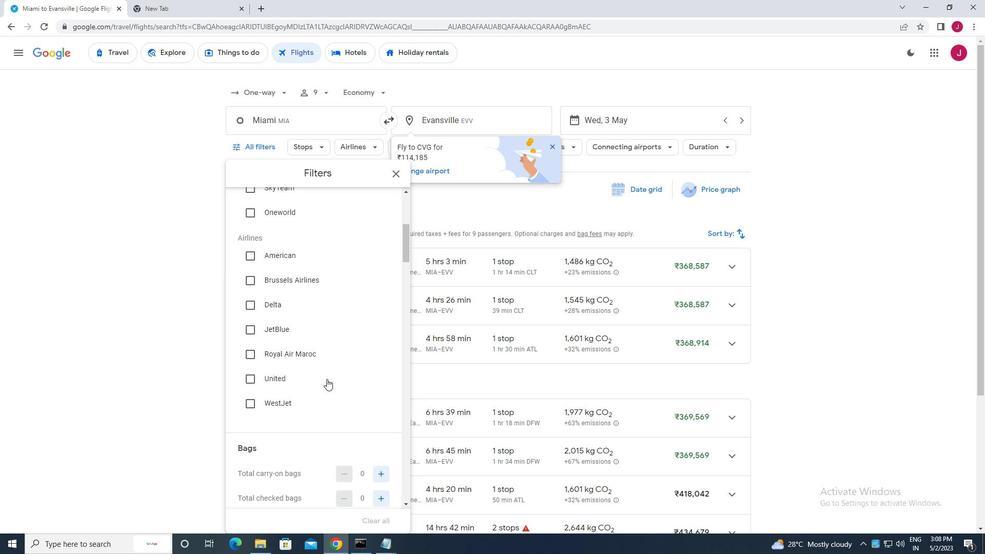 
Action: Mouse scrolled (326, 378) with delta (0, 0)
Screenshot: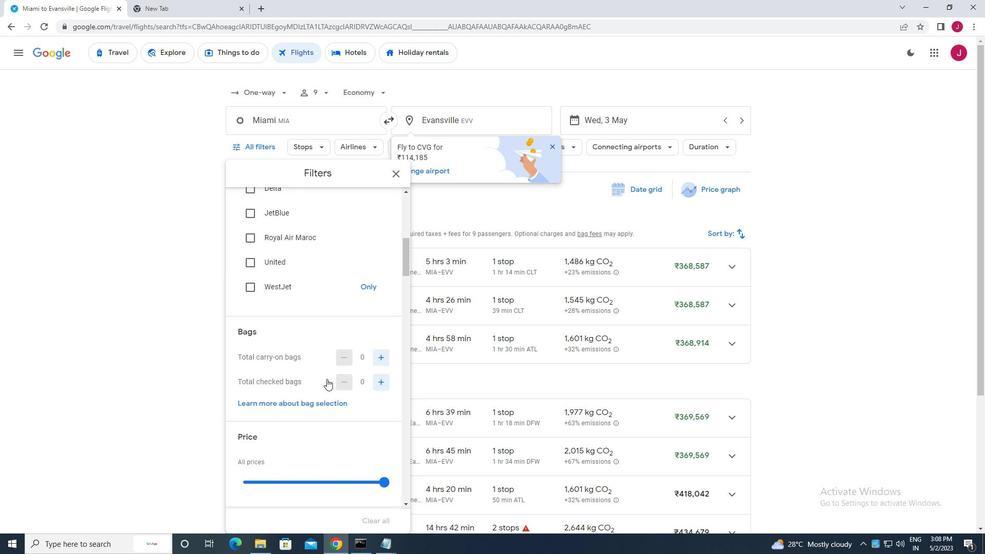 
Action: Mouse moved to (381, 302)
Screenshot: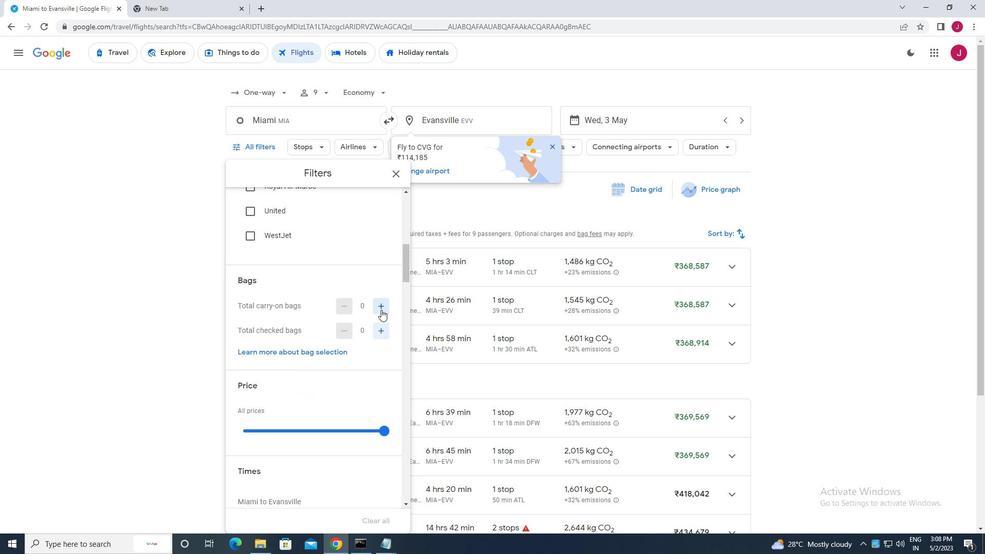 
Action: Mouse pressed left at (381, 302)
Screenshot: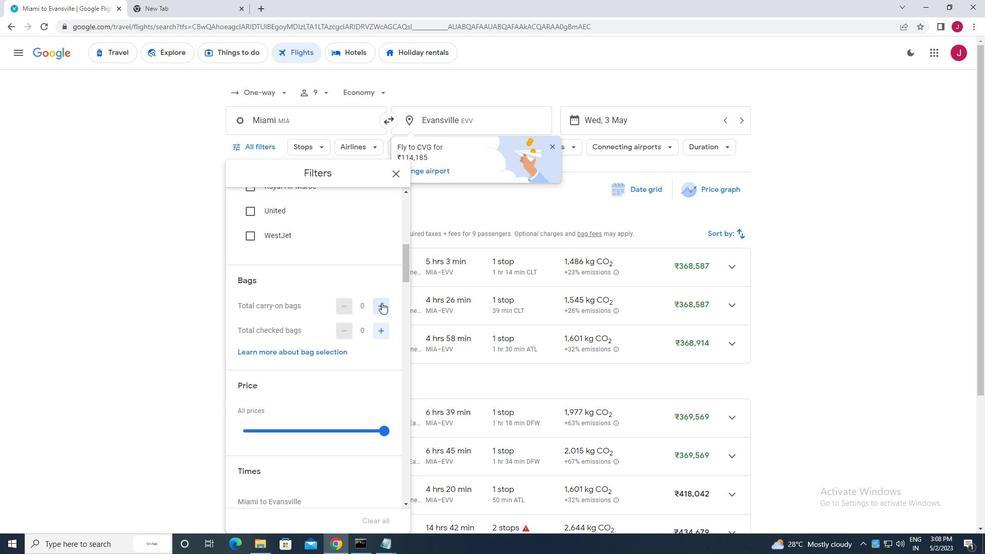 
Action: Mouse moved to (383, 304)
Screenshot: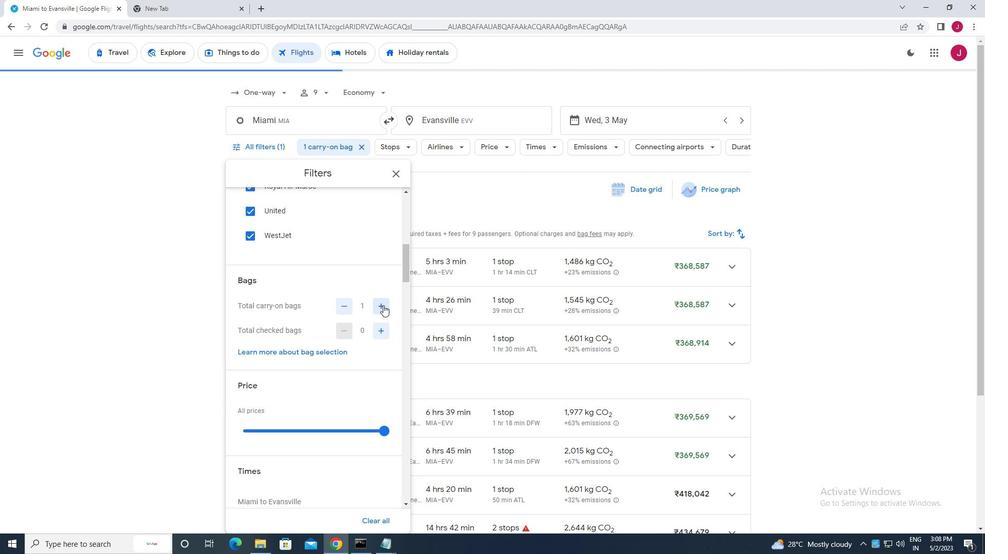 
Action: Mouse scrolled (383, 304) with delta (0, 0)
Screenshot: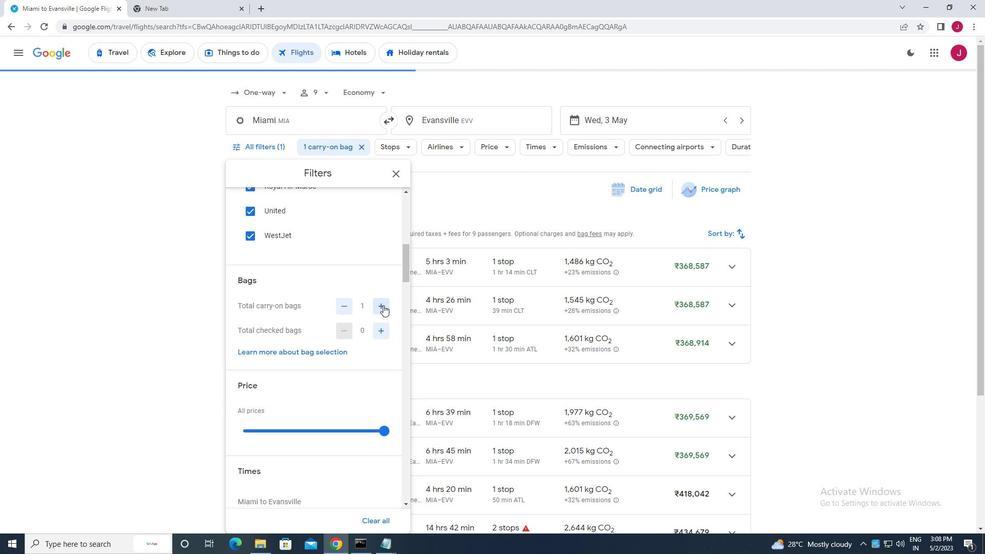
Action: Mouse moved to (386, 375)
Screenshot: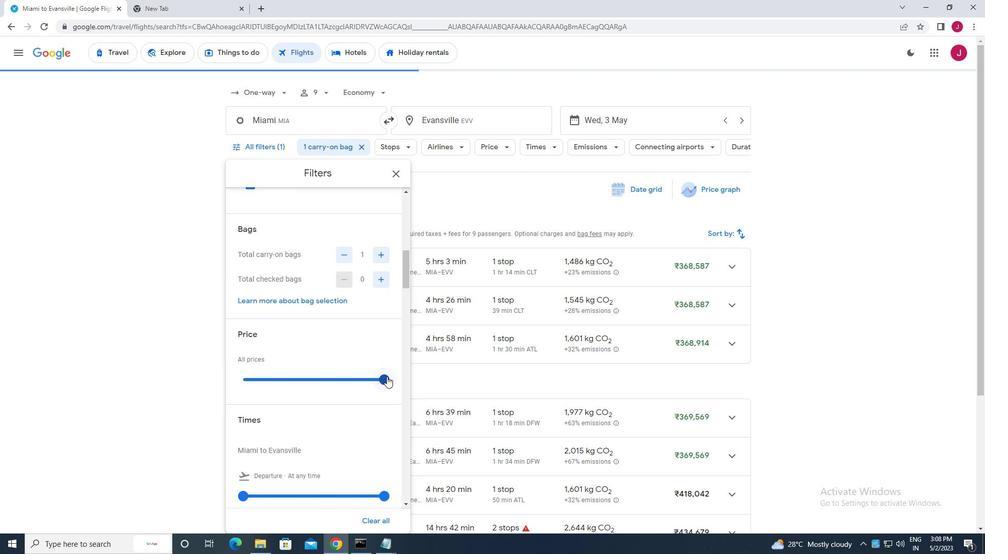 
Action: Mouse pressed left at (386, 375)
Screenshot: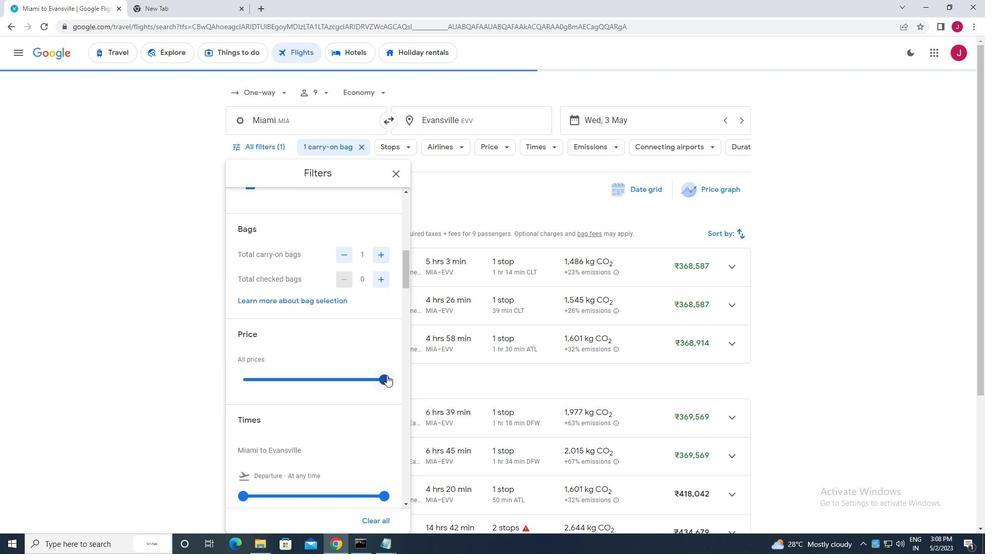 
Action: Mouse moved to (244, 397)
Screenshot: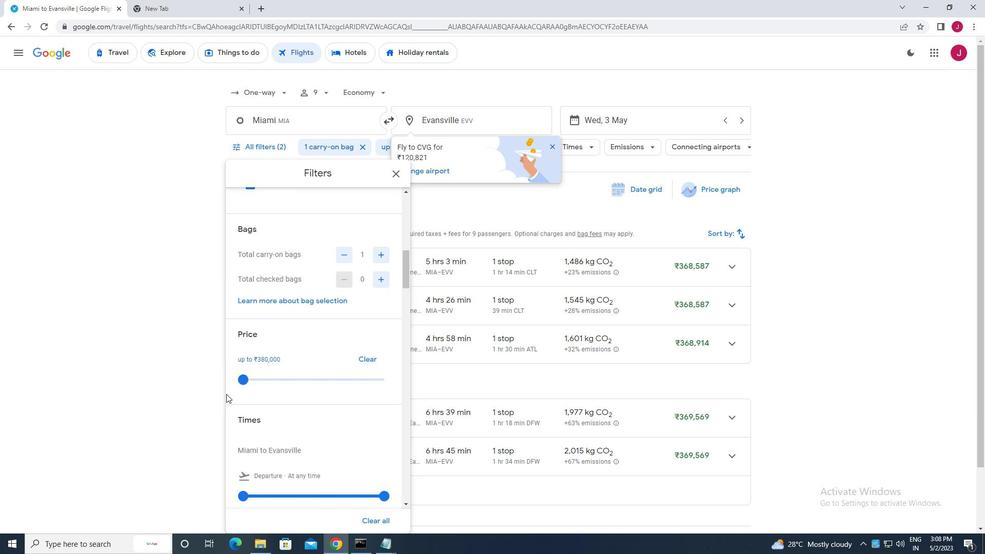 
Action: Mouse scrolled (244, 396) with delta (0, 0)
Screenshot: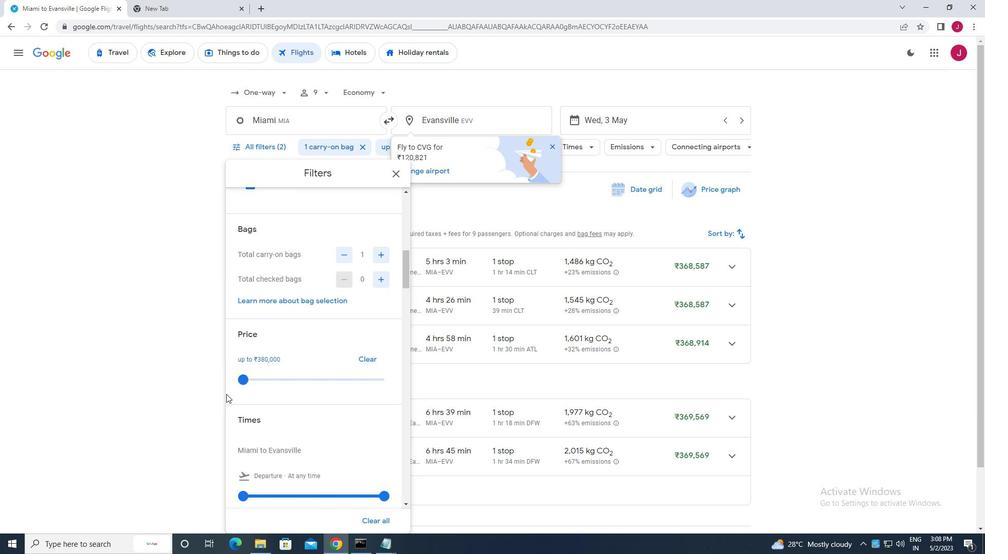 
Action: Mouse moved to (246, 398)
Screenshot: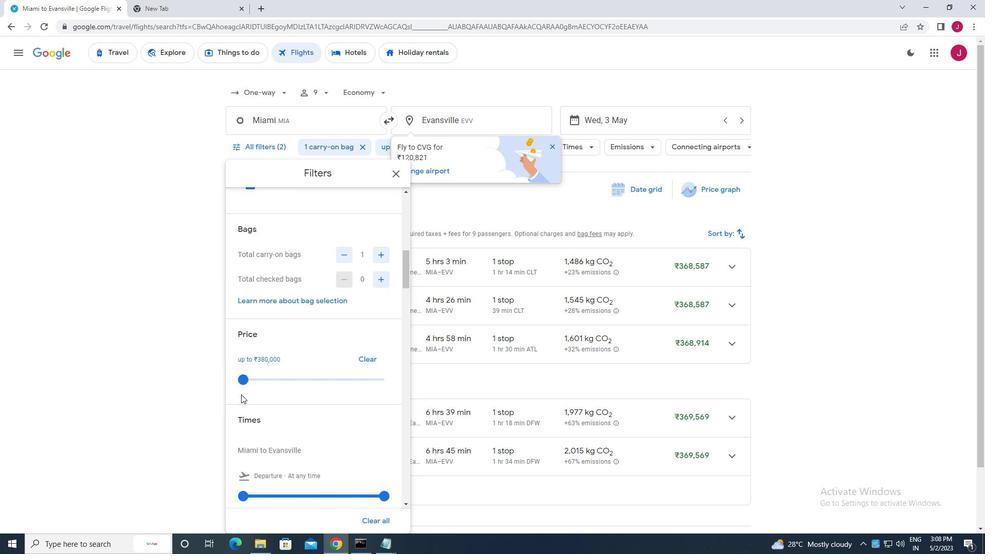 
Action: Mouse scrolled (246, 398) with delta (0, 0)
Screenshot: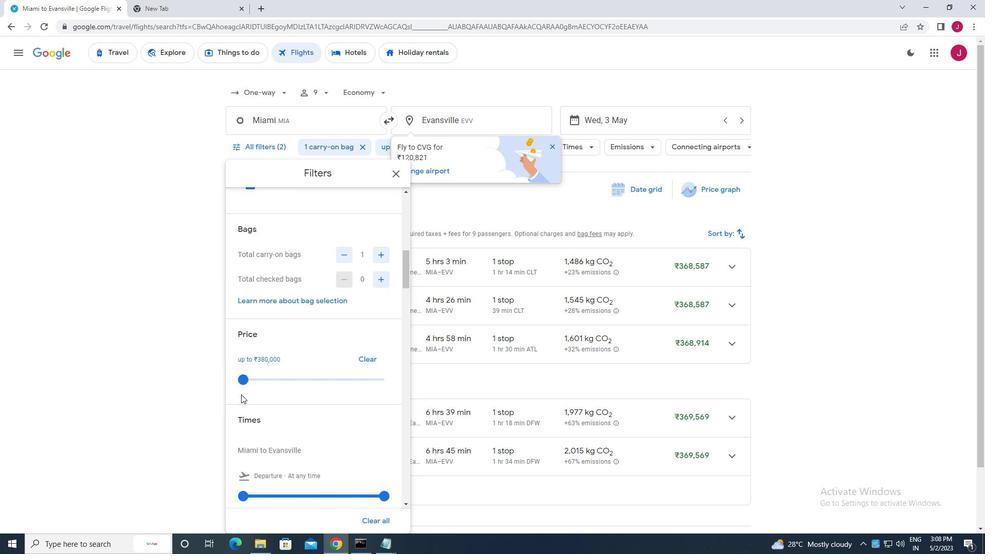 
Action: Mouse moved to (245, 390)
Screenshot: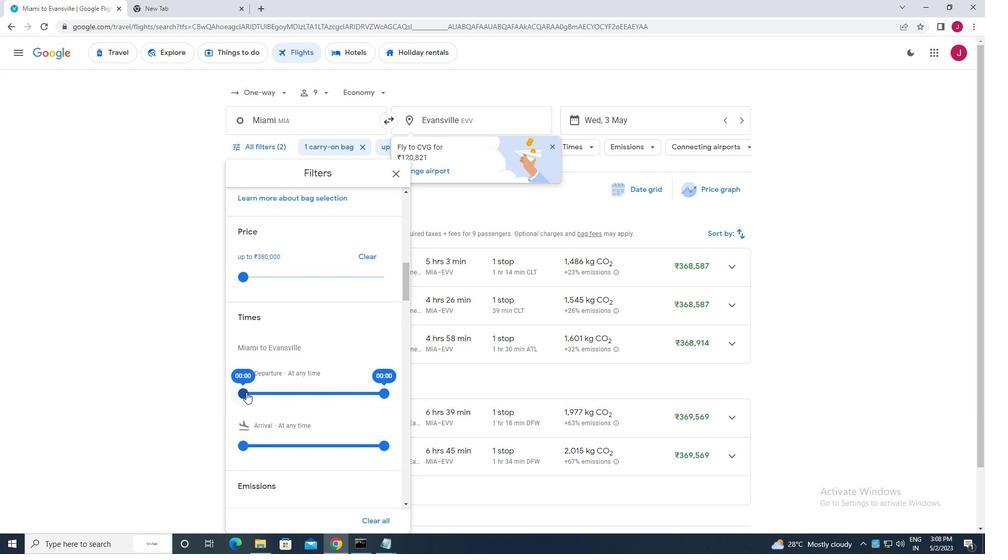 
Action: Mouse pressed left at (245, 390)
Screenshot: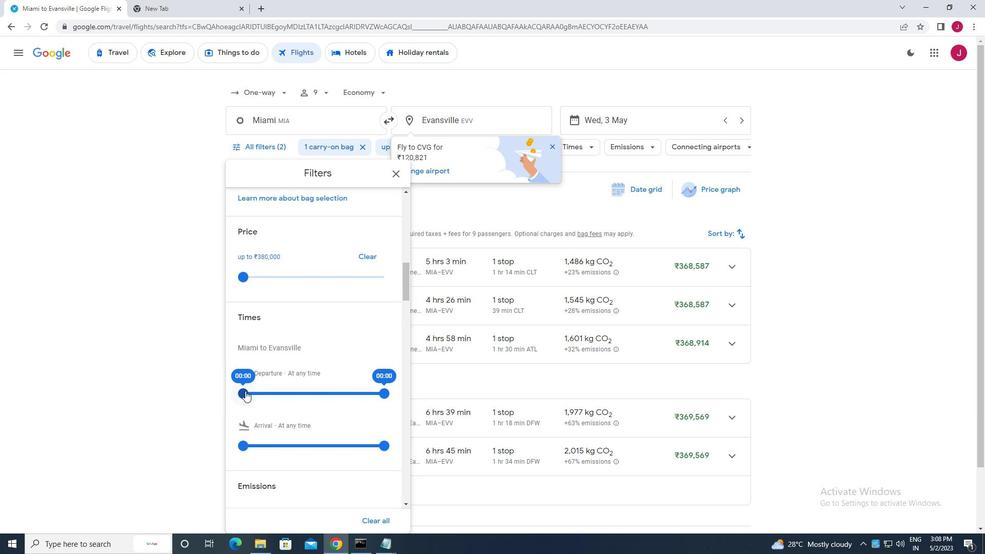 
Action: Mouse moved to (383, 394)
Screenshot: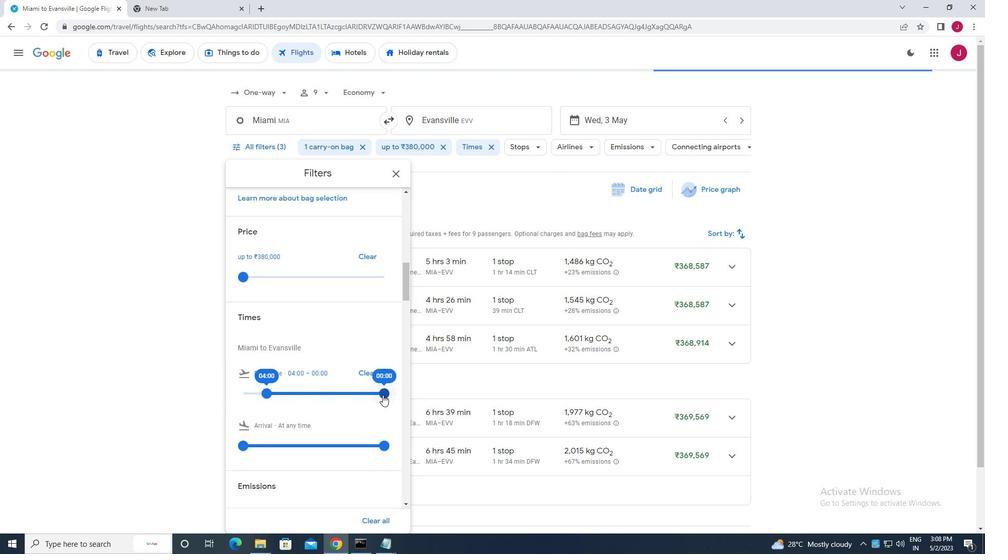 
Action: Mouse pressed left at (383, 394)
Screenshot: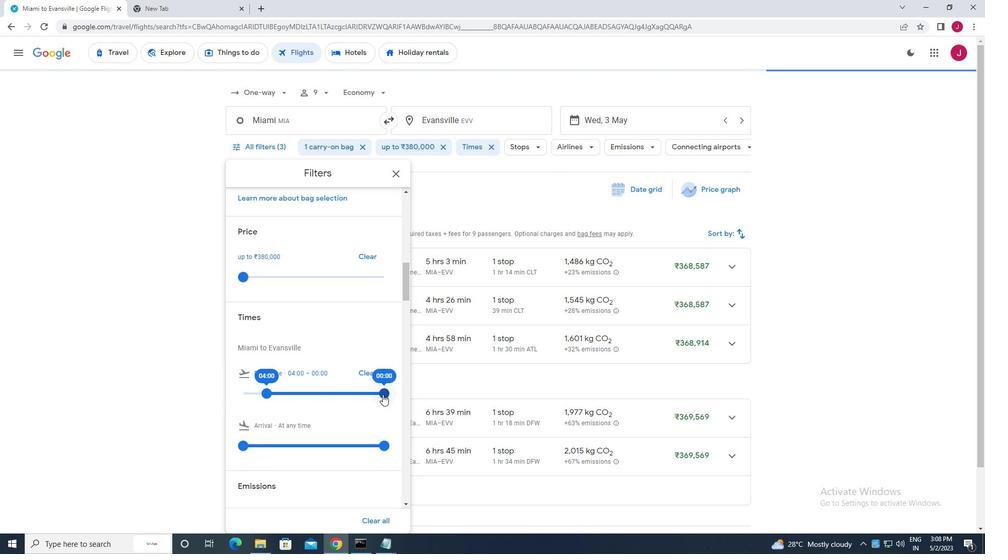 
Action: Mouse moved to (399, 175)
Screenshot: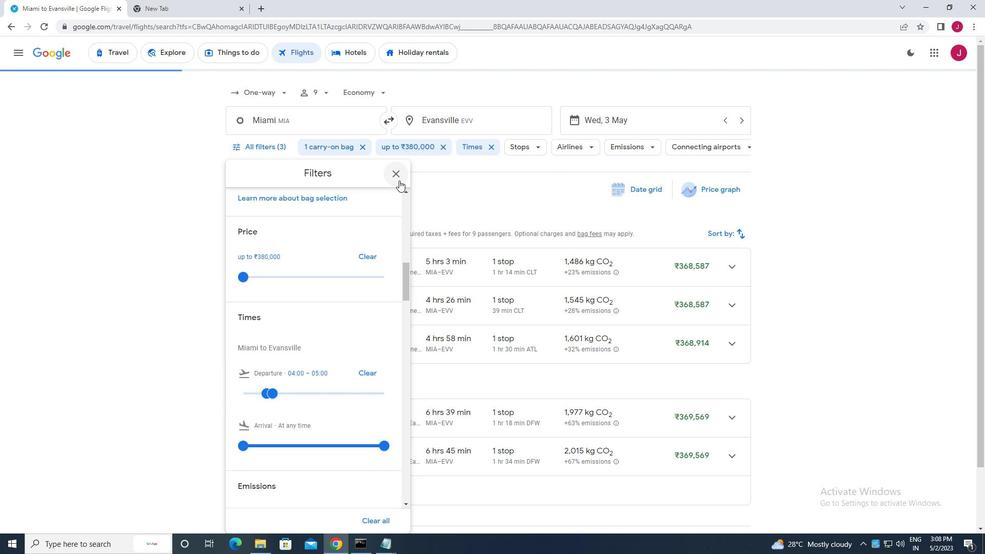 
Action: Mouse pressed left at (399, 175)
Screenshot: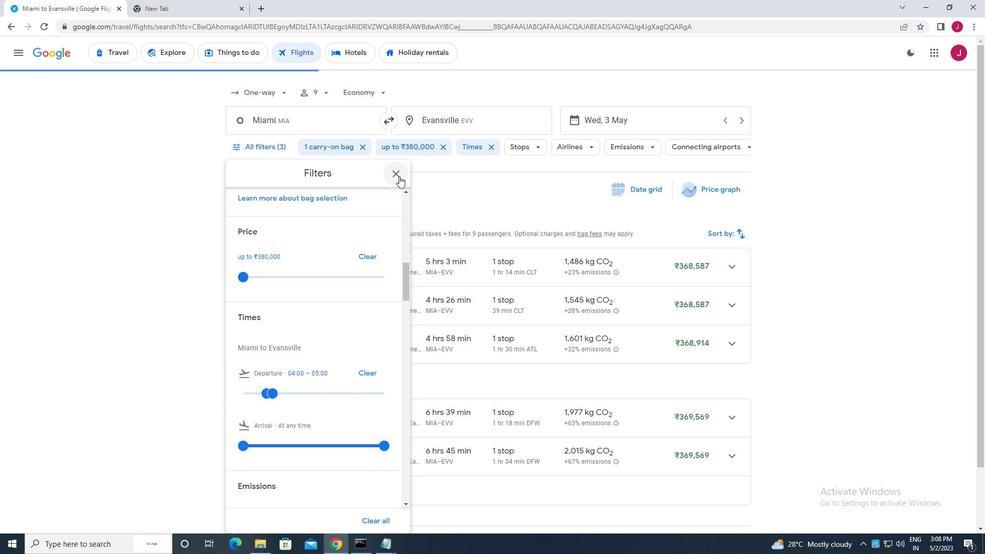
Action: Mouse moved to (398, 177)
Screenshot: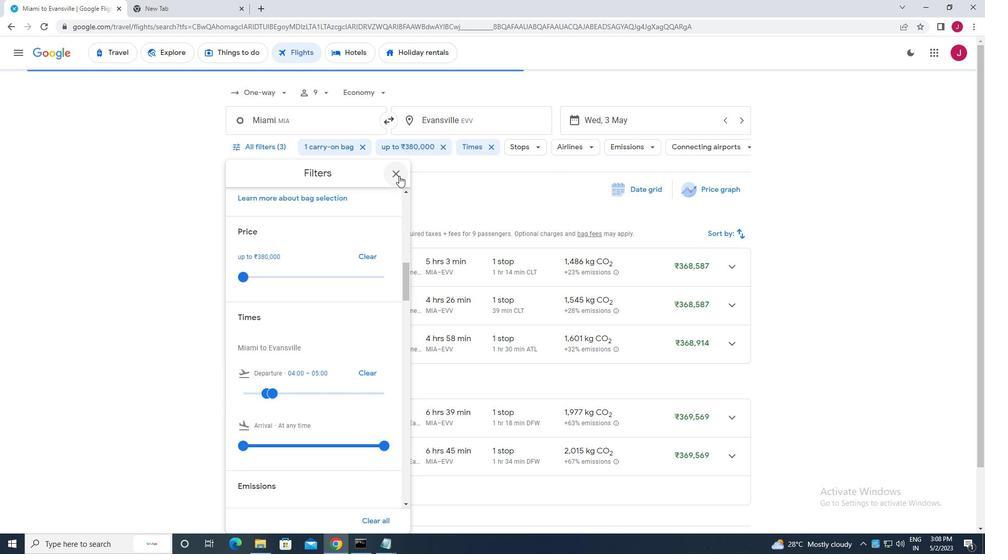 
